 Task: Find a round trip flight from San Francisco to South East Asia for November 1 to November 30, with a budget of up to $1,500 and carry-on bags only.
Action: Mouse pressed left at (303, 227)
Screenshot: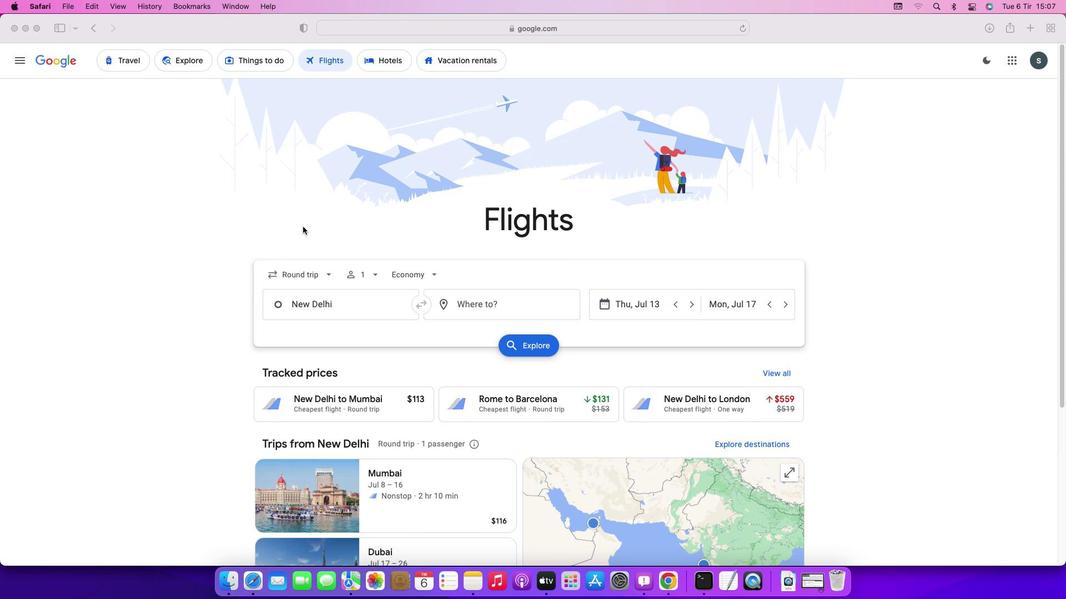 
Action: Mouse moved to (317, 272)
Screenshot: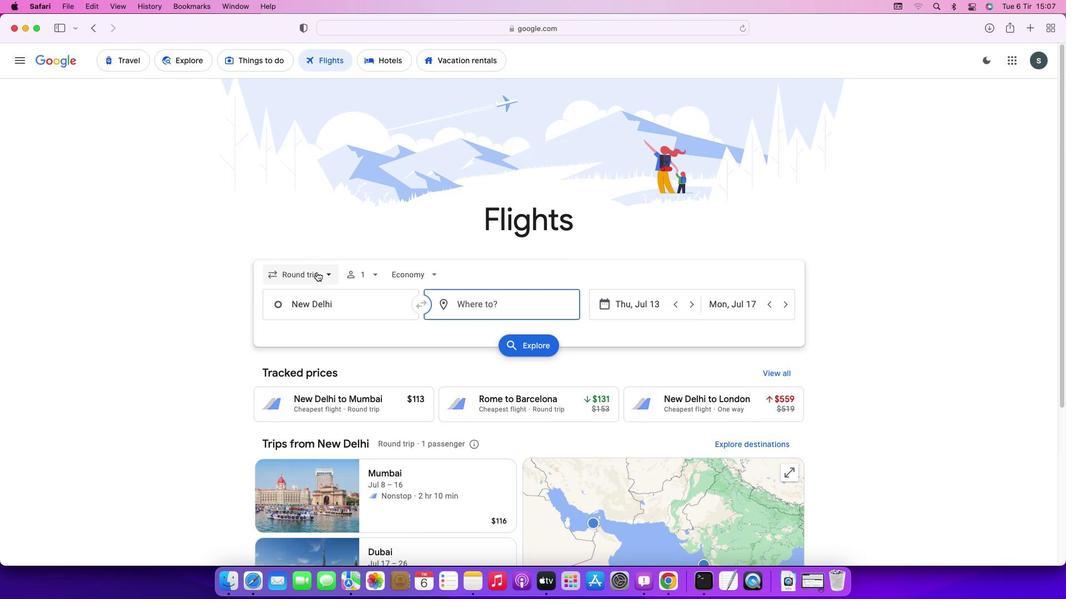 
Action: Mouse pressed left at (317, 272)
Screenshot: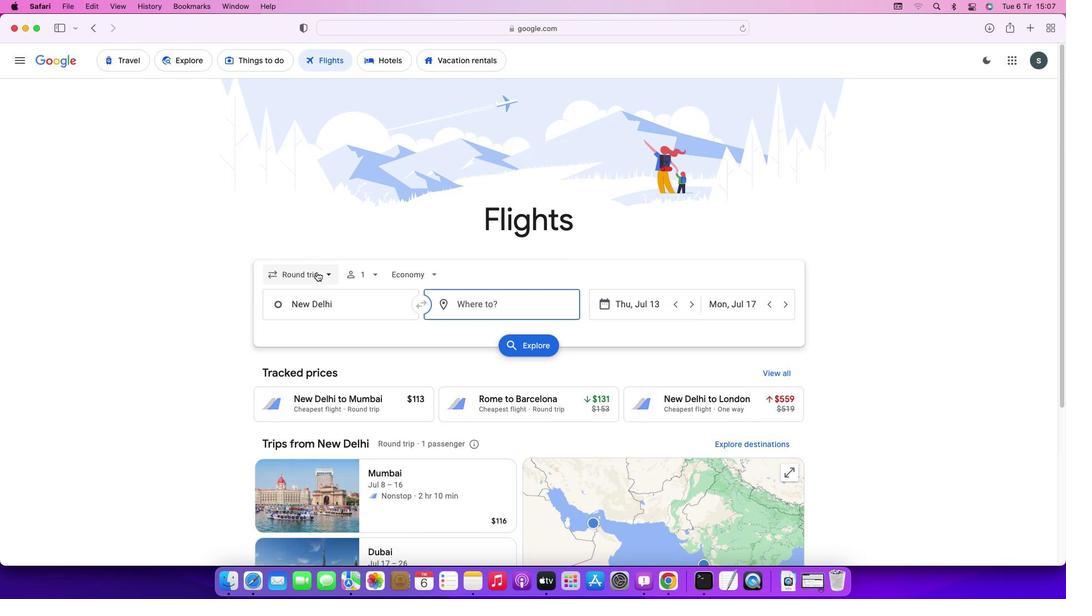 
Action: Mouse moved to (316, 300)
Screenshot: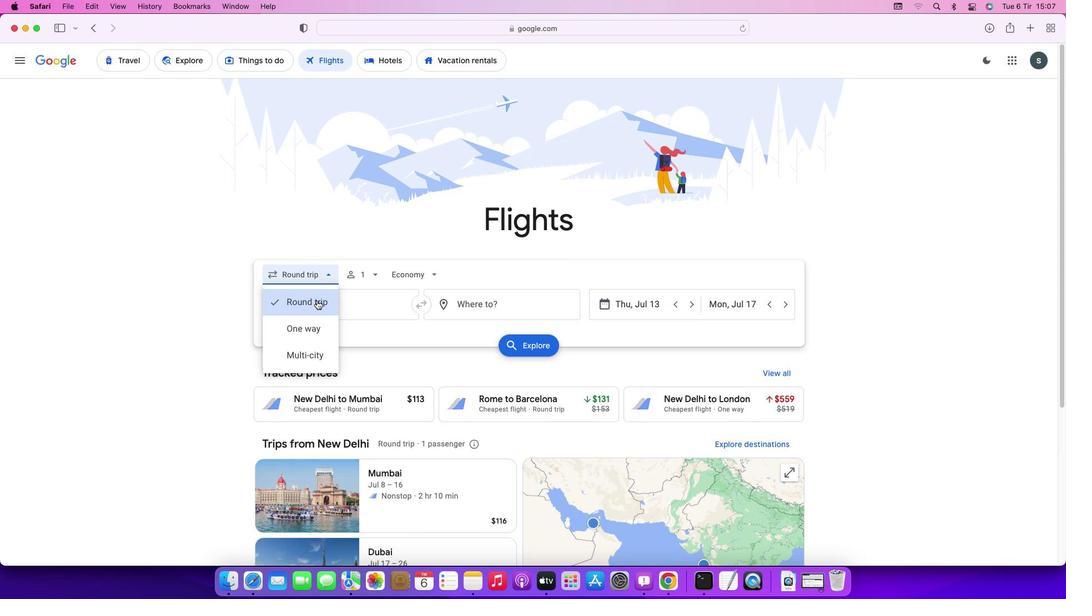 
Action: Mouse pressed left at (316, 300)
Screenshot: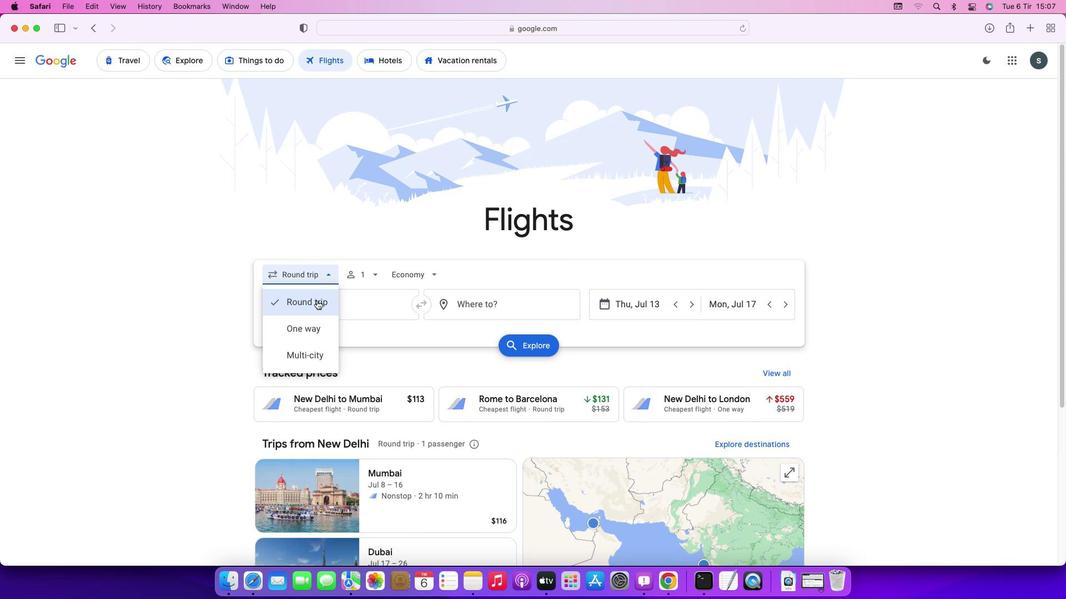
Action: Mouse moved to (375, 280)
Screenshot: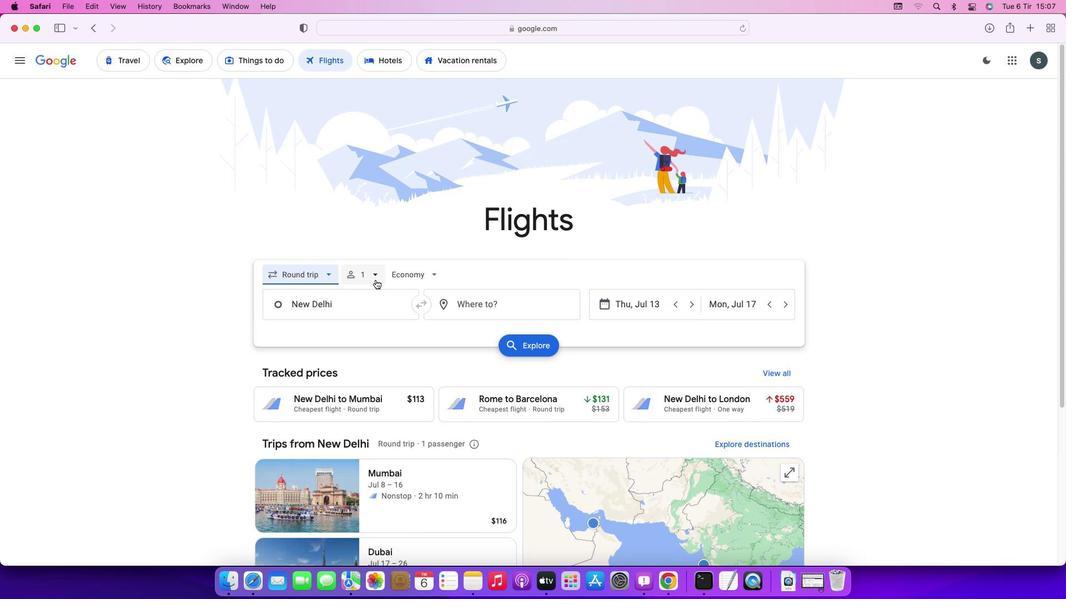 
Action: Mouse pressed left at (375, 280)
Screenshot: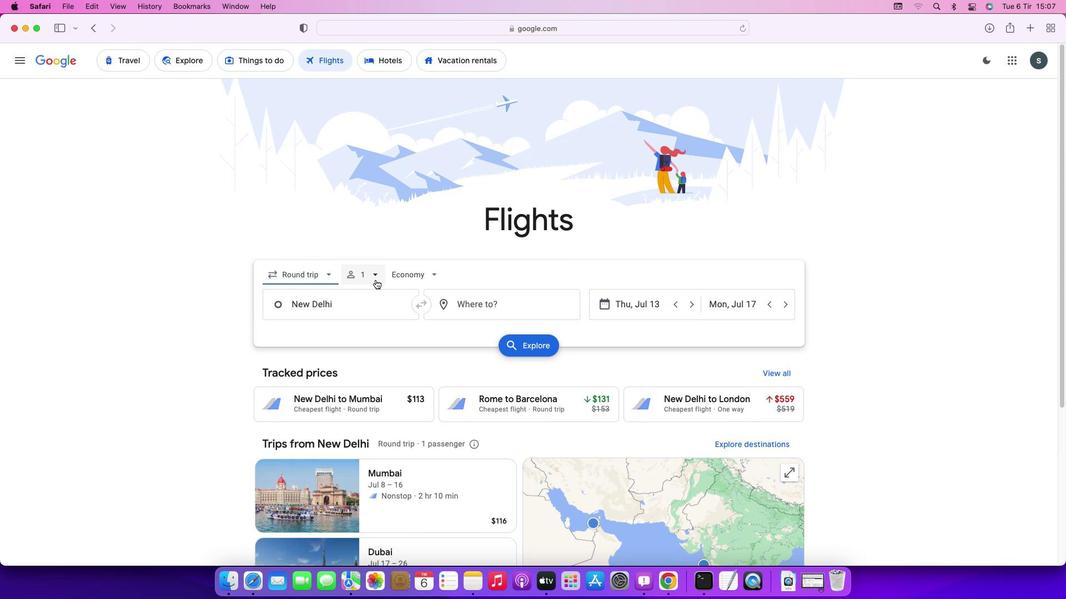 
Action: Mouse moved to (438, 304)
Screenshot: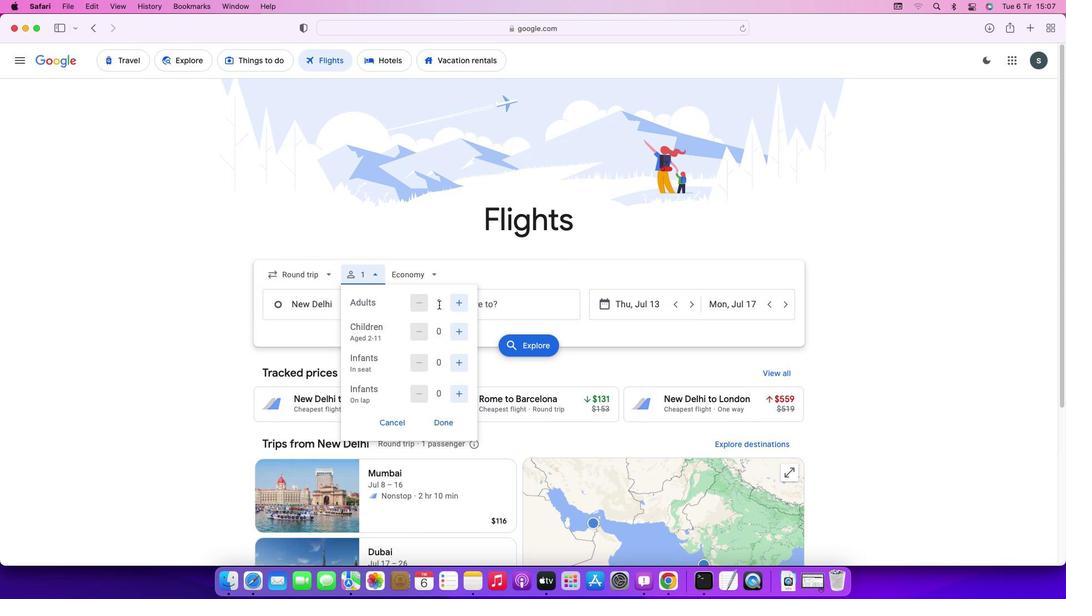 
Action: Mouse pressed left at (438, 304)
Screenshot: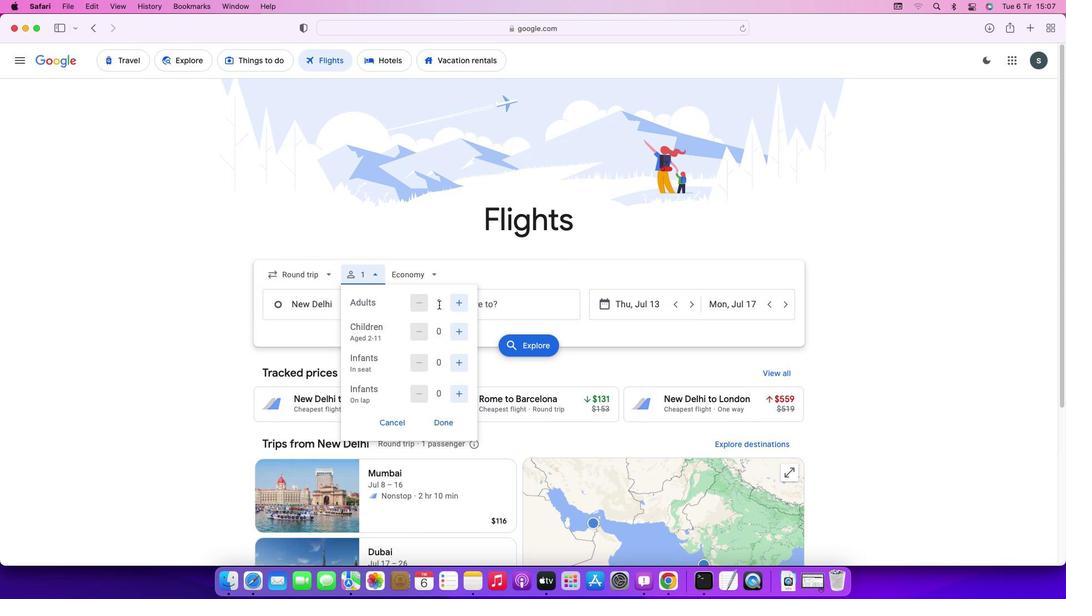
Action: Mouse moved to (443, 422)
Screenshot: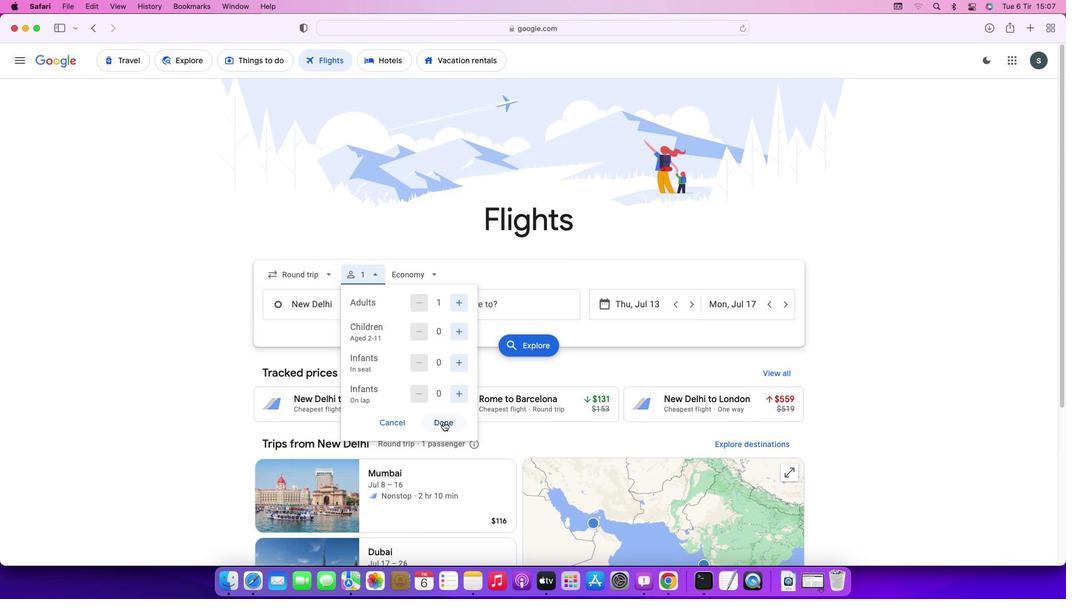 
Action: Mouse pressed left at (443, 422)
Screenshot: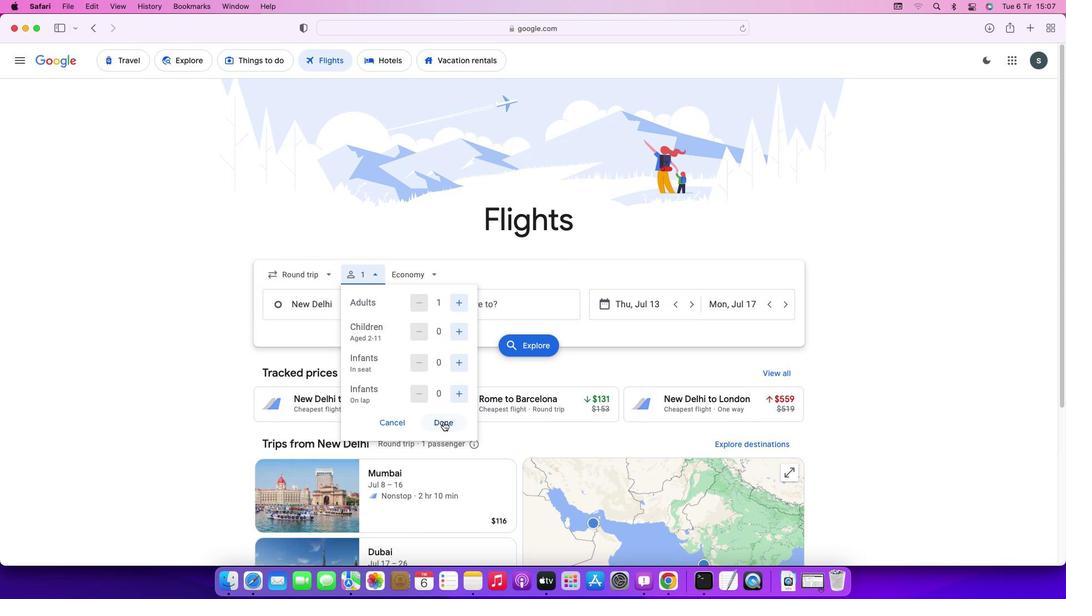 
Action: Mouse moved to (415, 266)
Screenshot: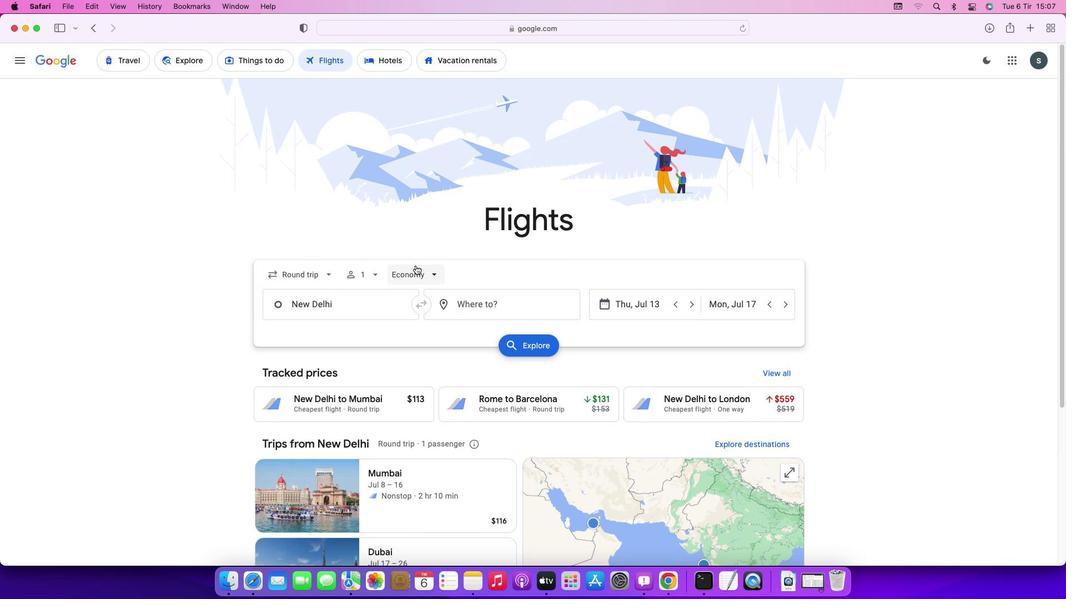 
Action: Mouse pressed left at (415, 266)
Screenshot: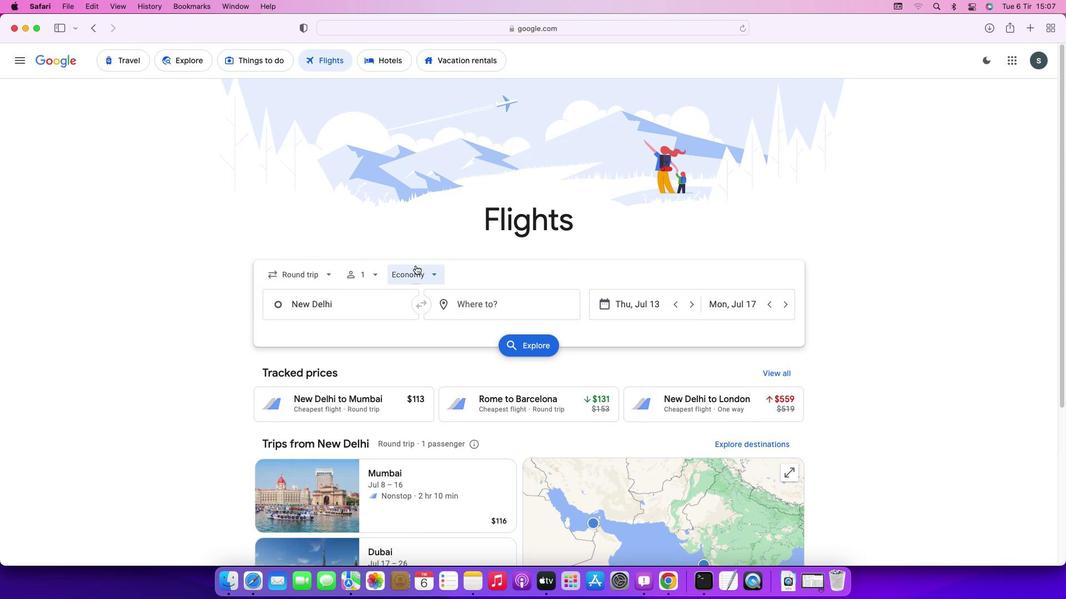
Action: Mouse moved to (420, 305)
Screenshot: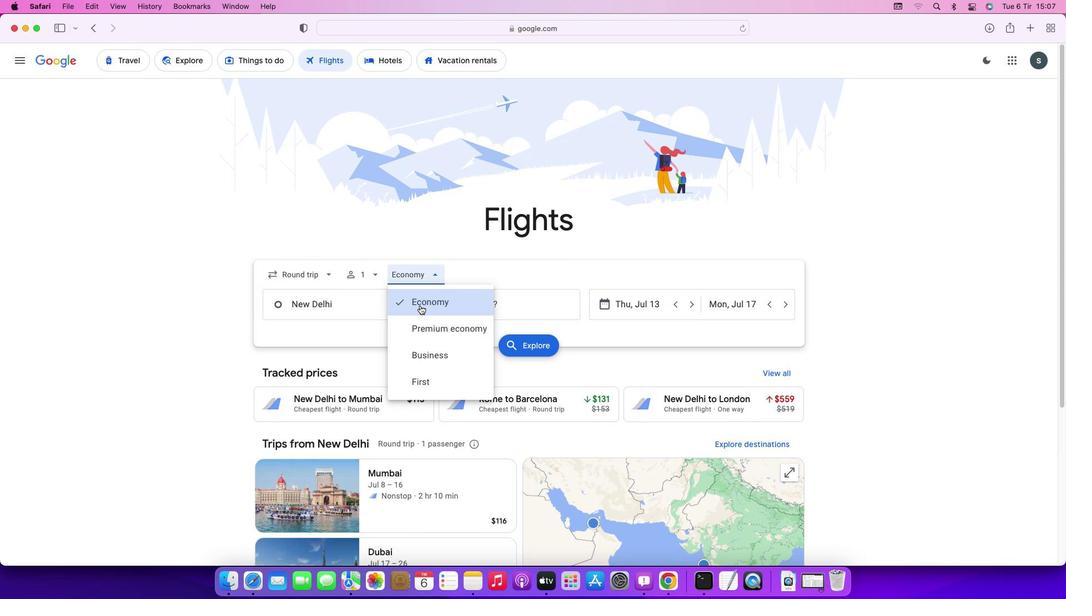 
Action: Mouse pressed left at (420, 305)
Screenshot: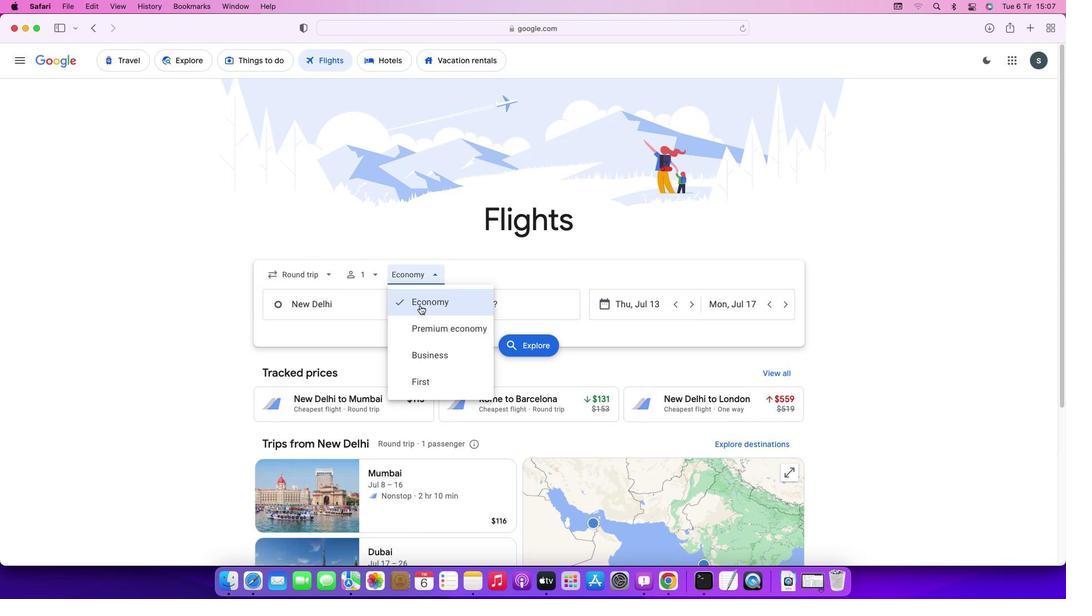 
Action: Mouse moved to (360, 304)
Screenshot: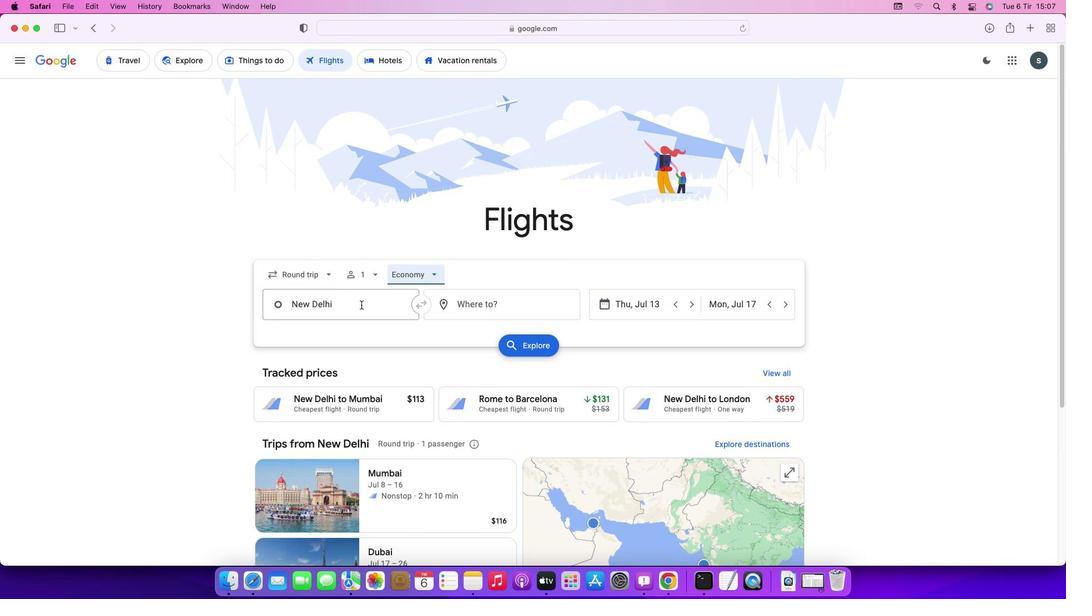 
Action: Mouse pressed left at (360, 304)
Screenshot: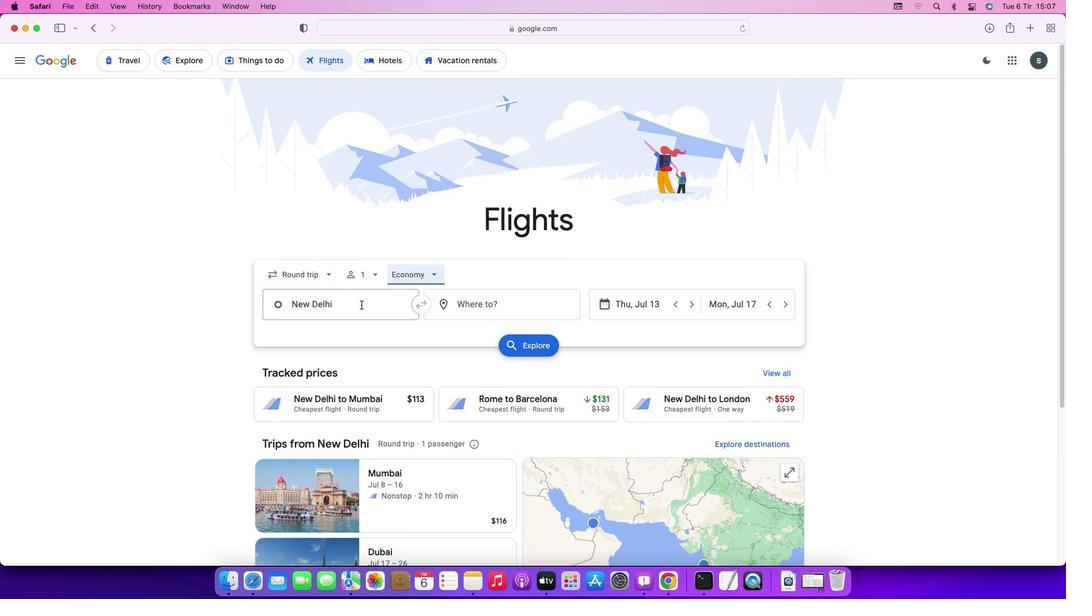 
Action: Key pressed Key.backspaceKey.caps_lock'S'Key.caps_lock'a''n'Key.spaceKey.caps_lock'F'Key.caps_lock'r''a''n''c''i''s''c''o'Key.enter
Screenshot: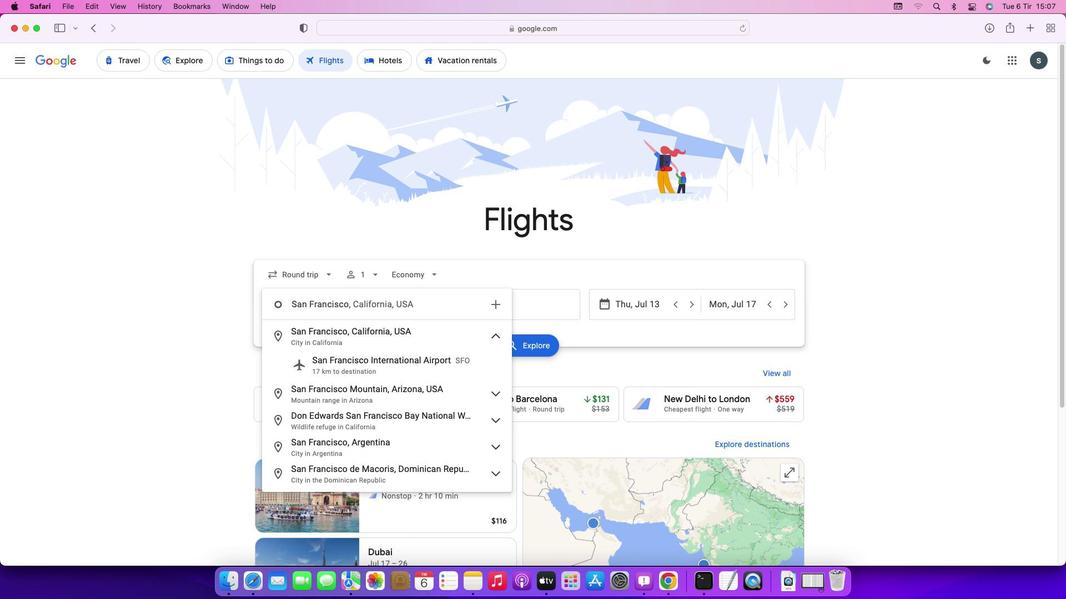 
Action: Mouse moved to (480, 308)
Screenshot: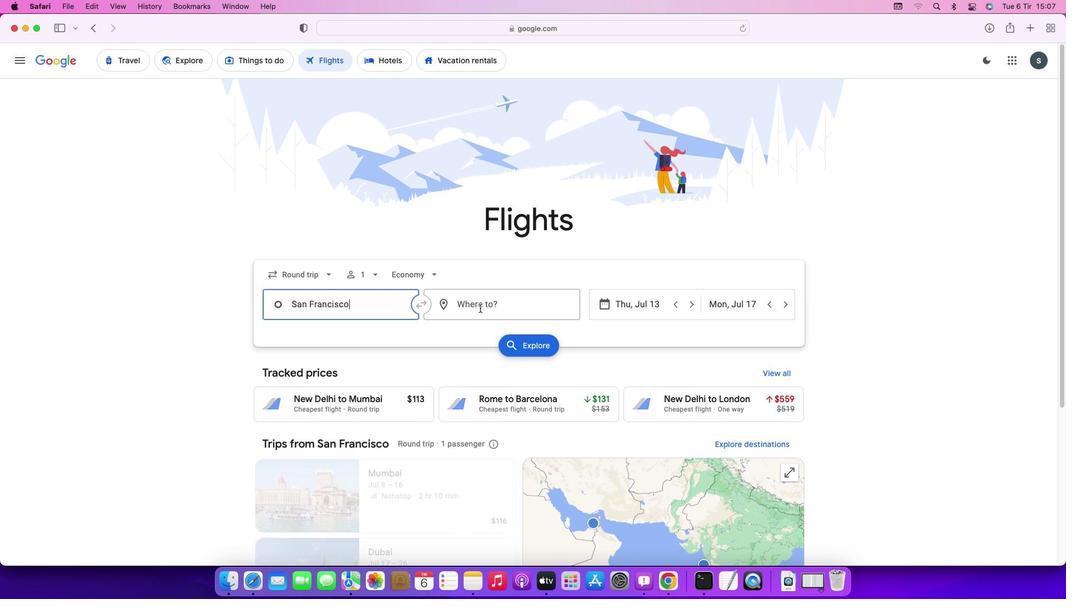 
Action: Mouse pressed left at (480, 308)
Screenshot: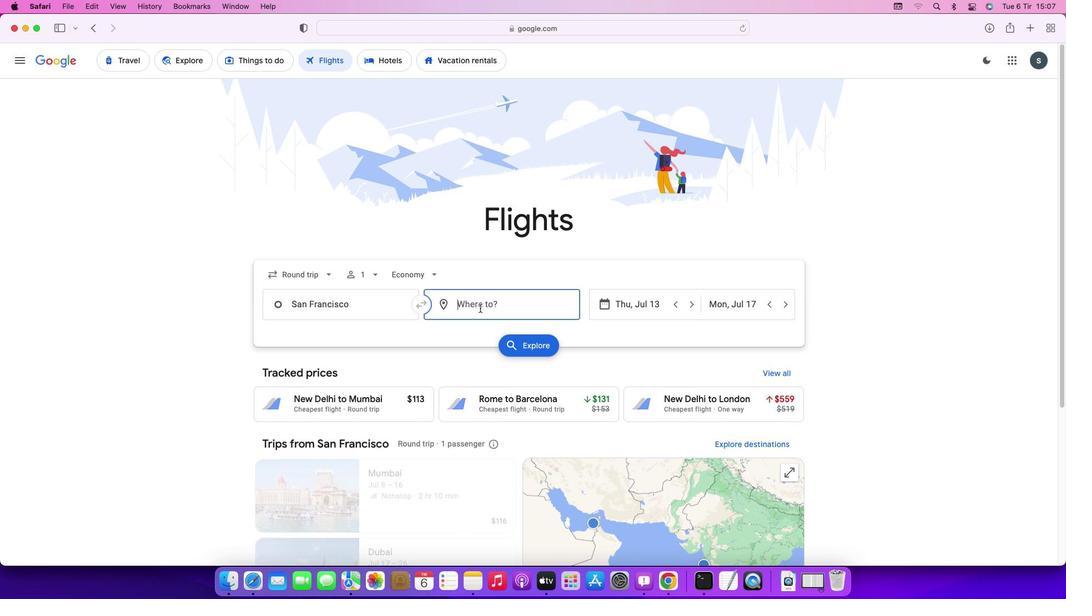 
Action: Key pressed Key.caps_lock'S'Key.caps_lock'o''u''t''h'Key.space'e''a''s''t'Key.spaceKey.caps_lock'A'Key.caps_lock's''i''a'Key.enter
Screenshot: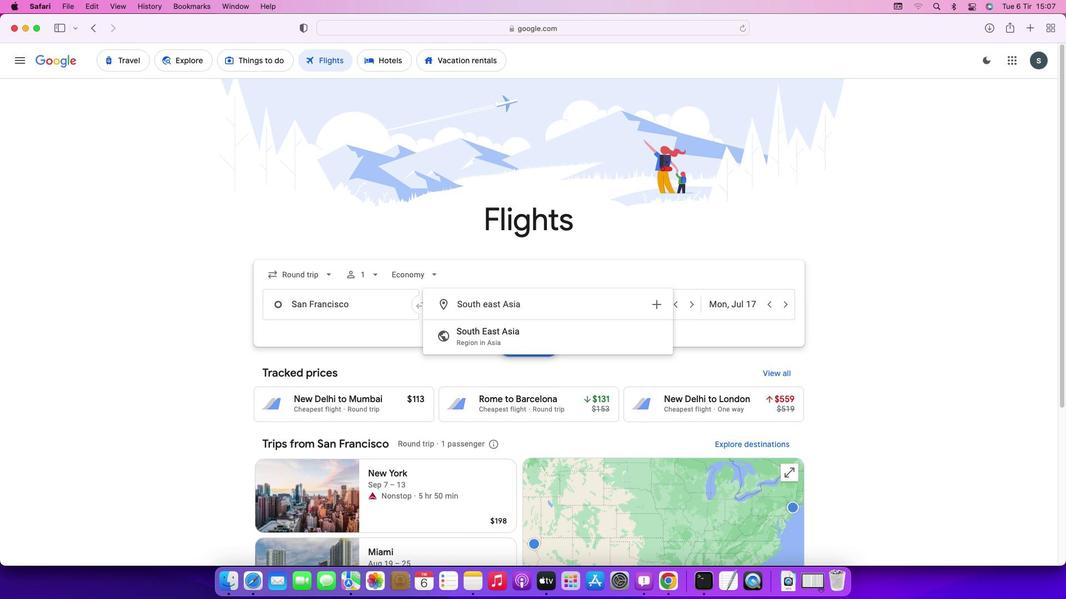 
Action: Mouse moved to (660, 304)
Screenshot: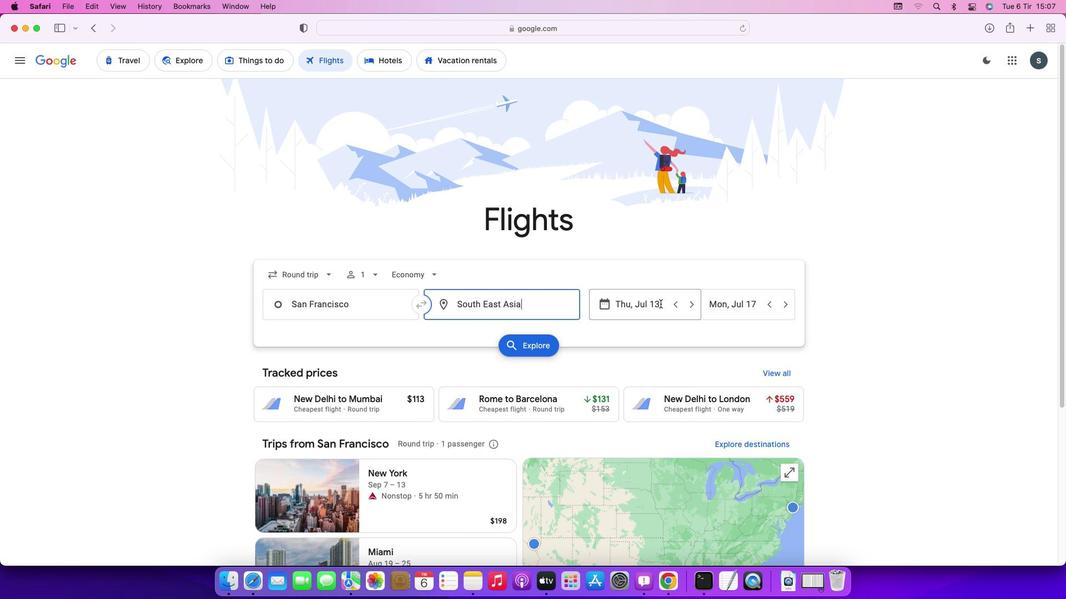 
Action: Mouse pressed left at (660, 304)
Screenshot: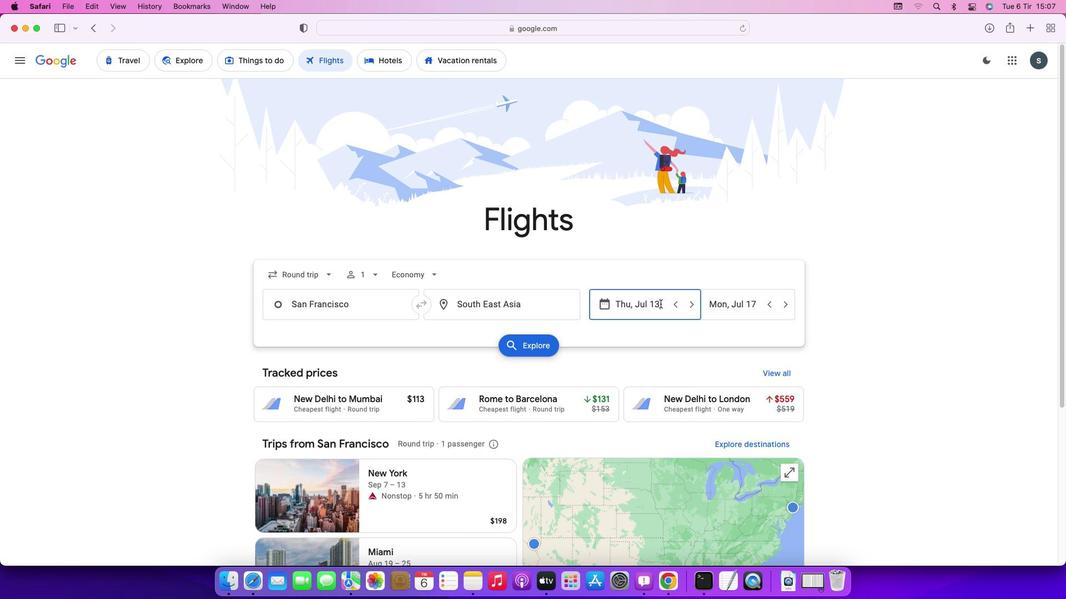 
Action: Mouse moved to (799, 413)
Screenshot: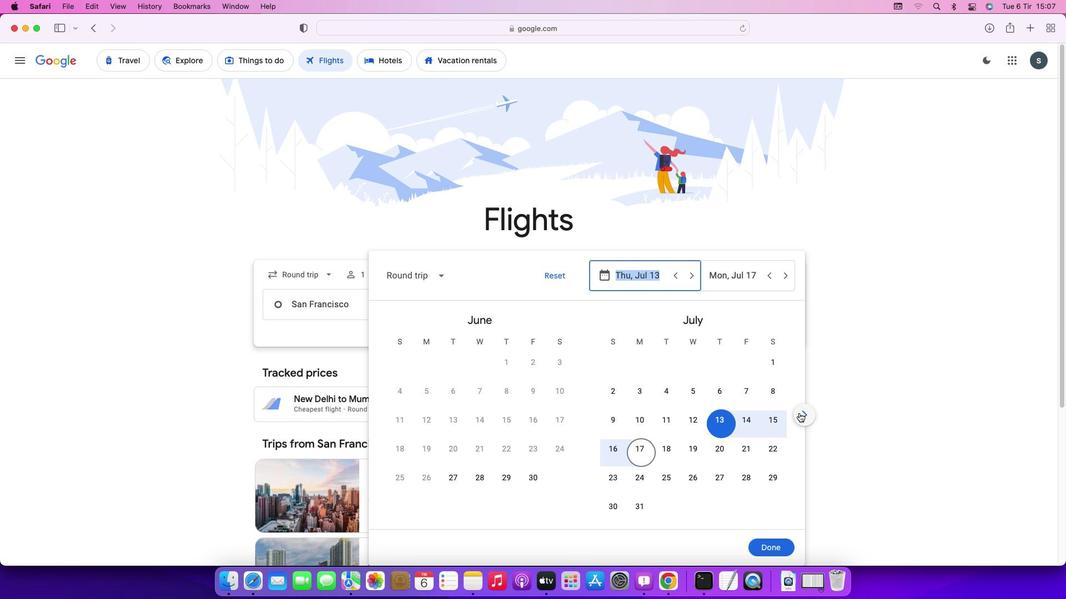 
Action: Mouse pressed left at (799, 413)
Screenshot: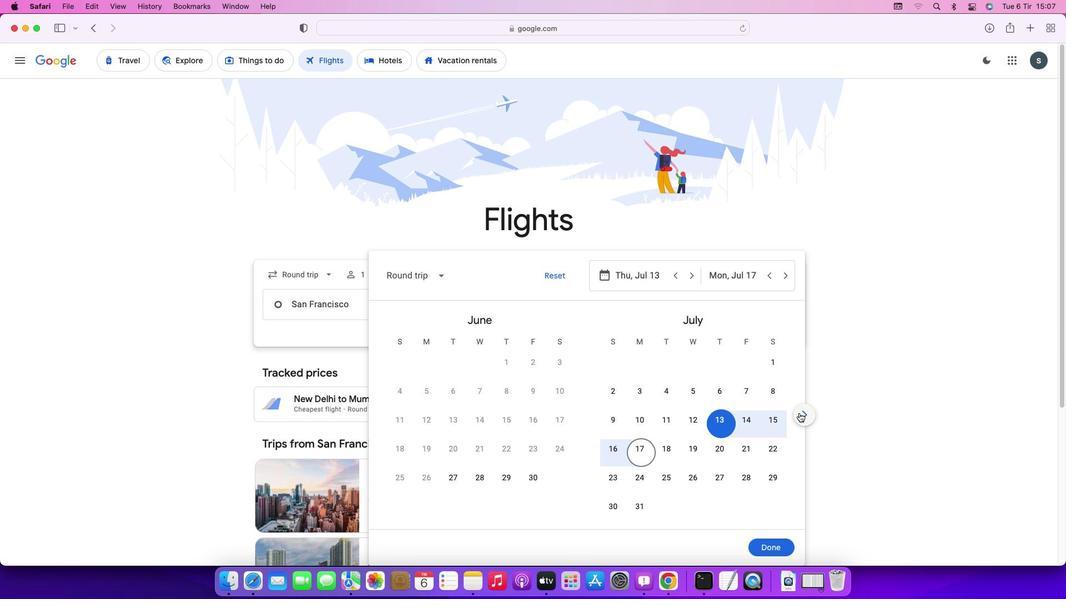 
Action: Mouse pressed left at (799, 413)
Screenshot: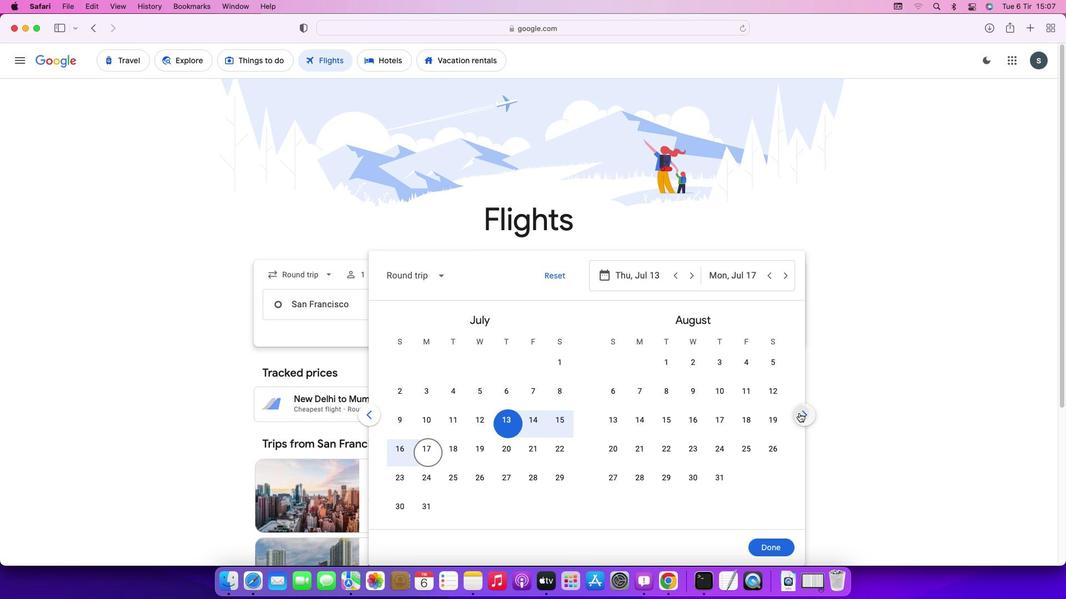 
Action: Mouse pressed left at (799, 413)
Screenshot: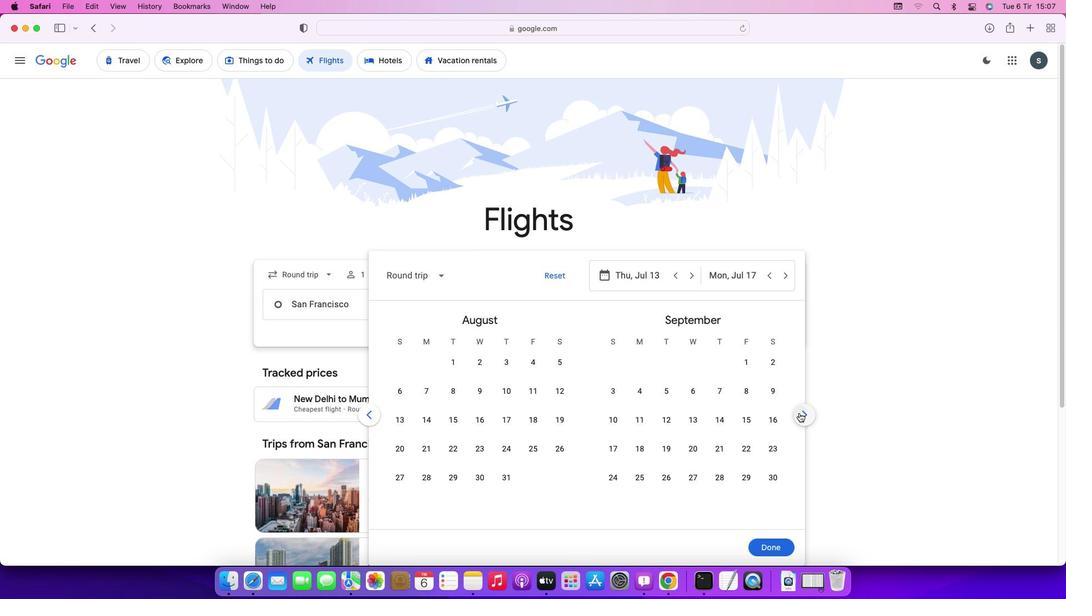 
Action: Mouse pressed left at (799, 413)
Screenshot: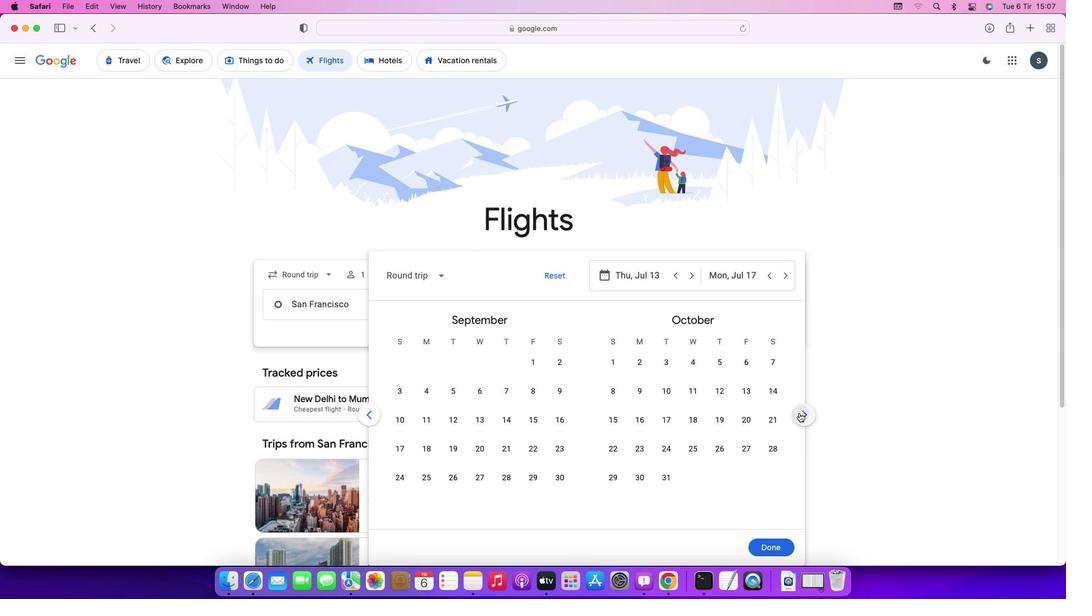 
Action: Mouse moved to (700, 369)
Screenshot: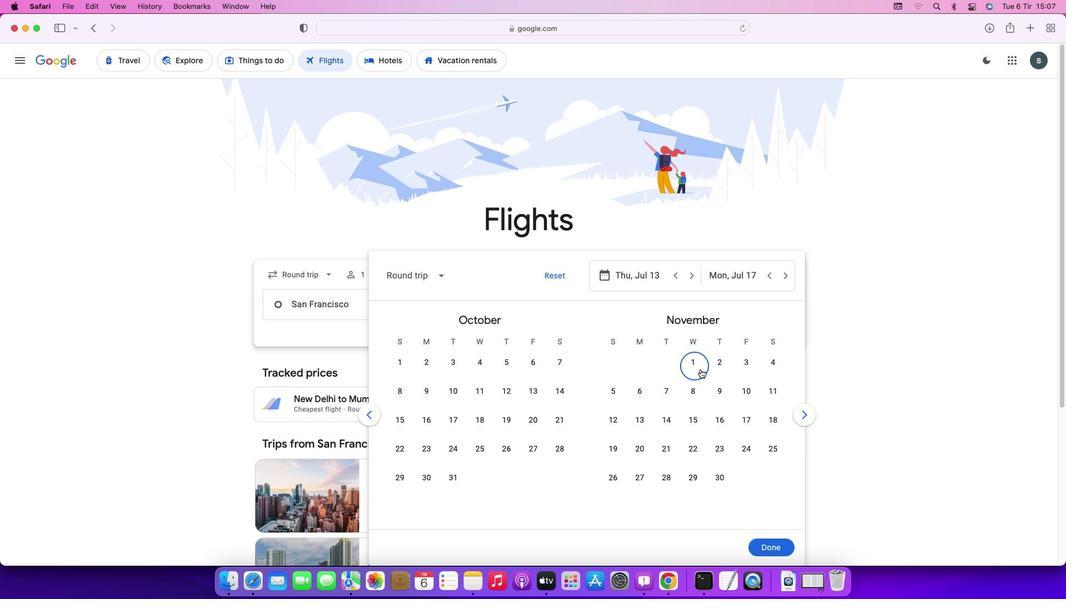 
Action: Mouse pressed left at (700, 369)
Screenshot: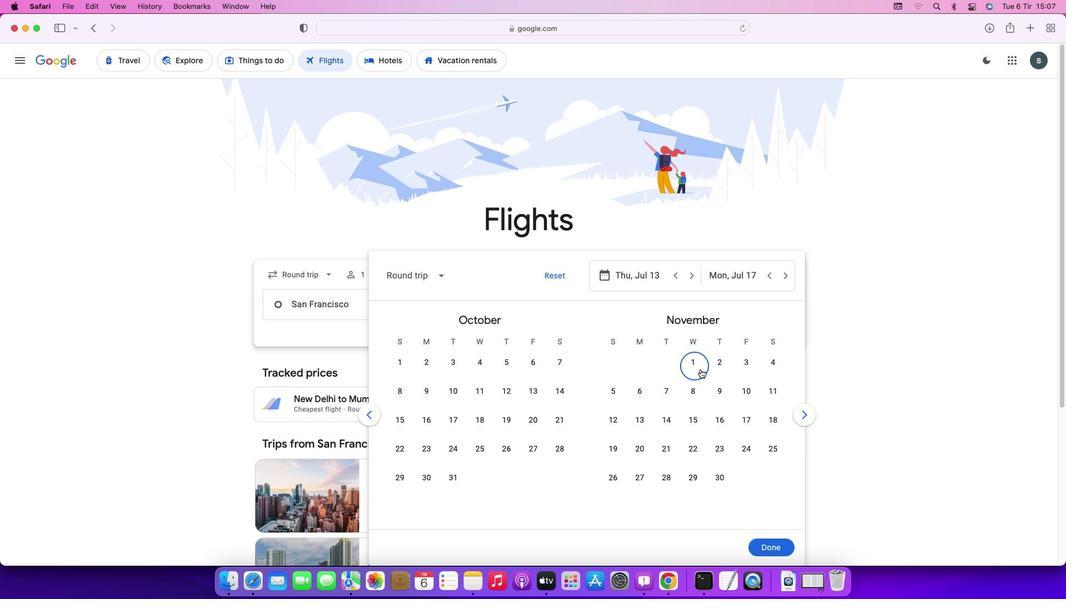 
Action: Mouse moved to (728, 482)
Screenshot: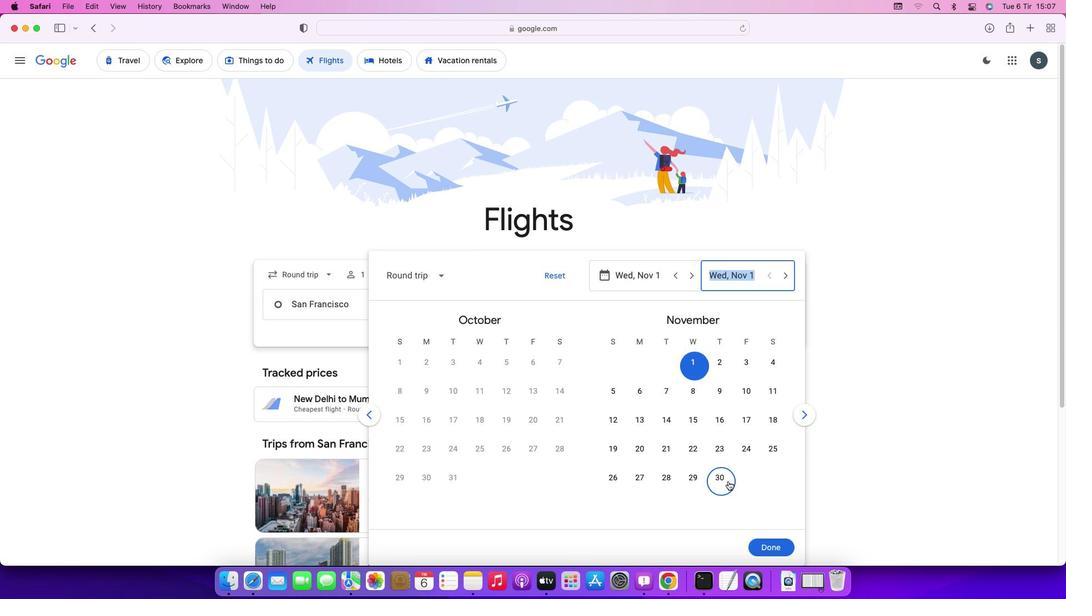 
Action: Mouse pressed left at (728, 482)
Screenshot: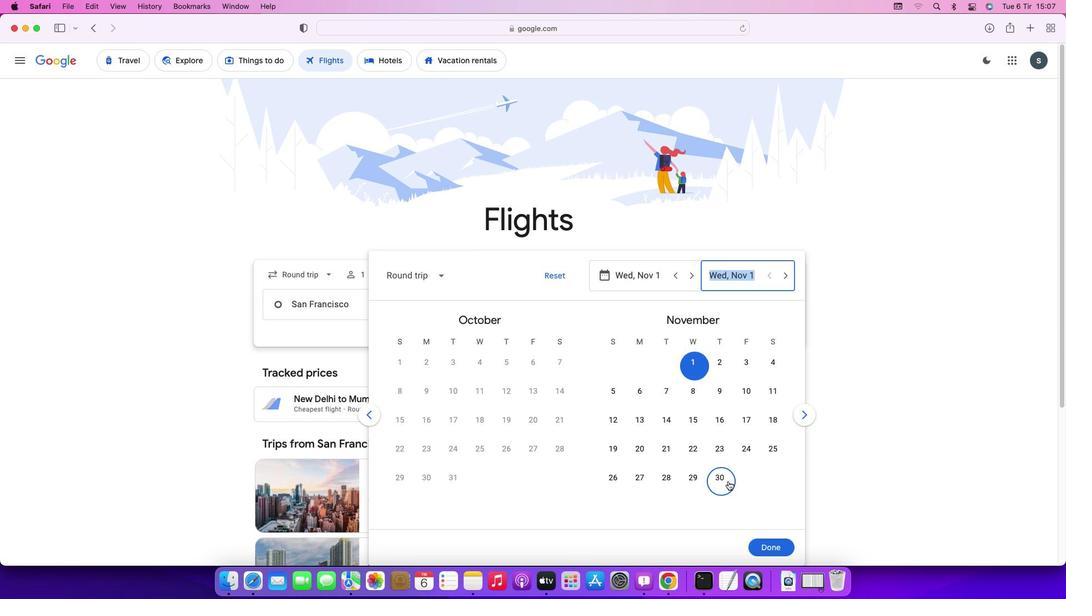 
Action: Mouse moved to (778, 546)
Screenshot: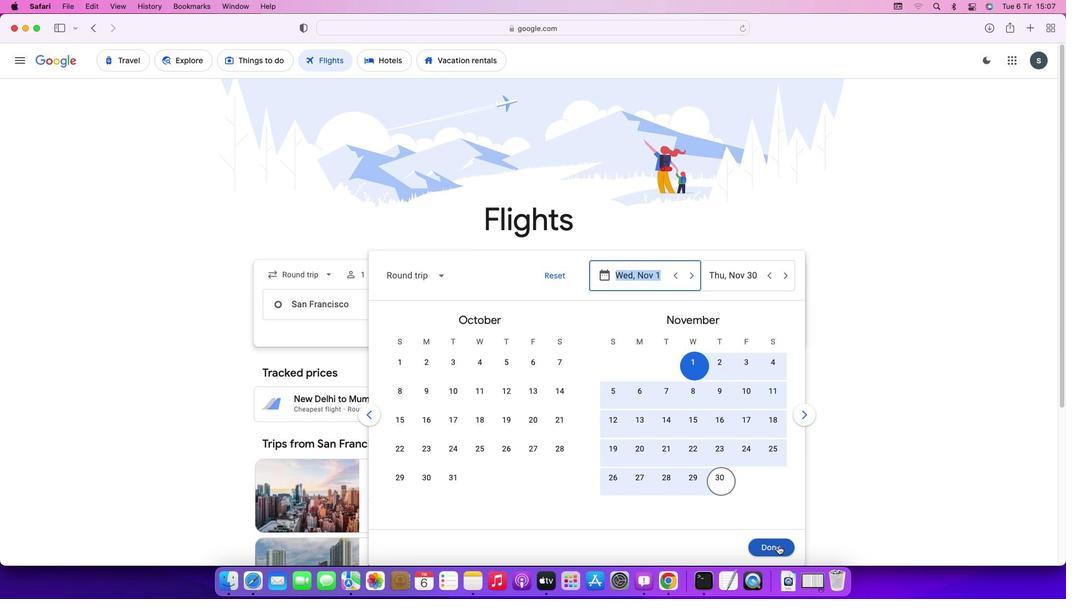 
Action: Mouse pressed left at (778, 546)
Screenshot: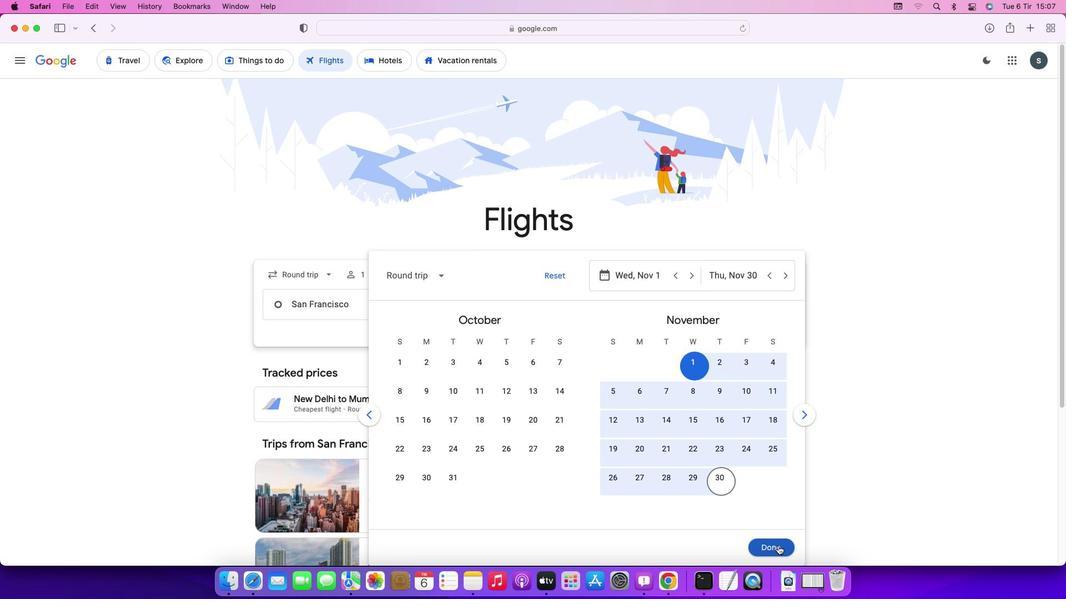
Action: Mouse moved to (524, 345)
Screenshot: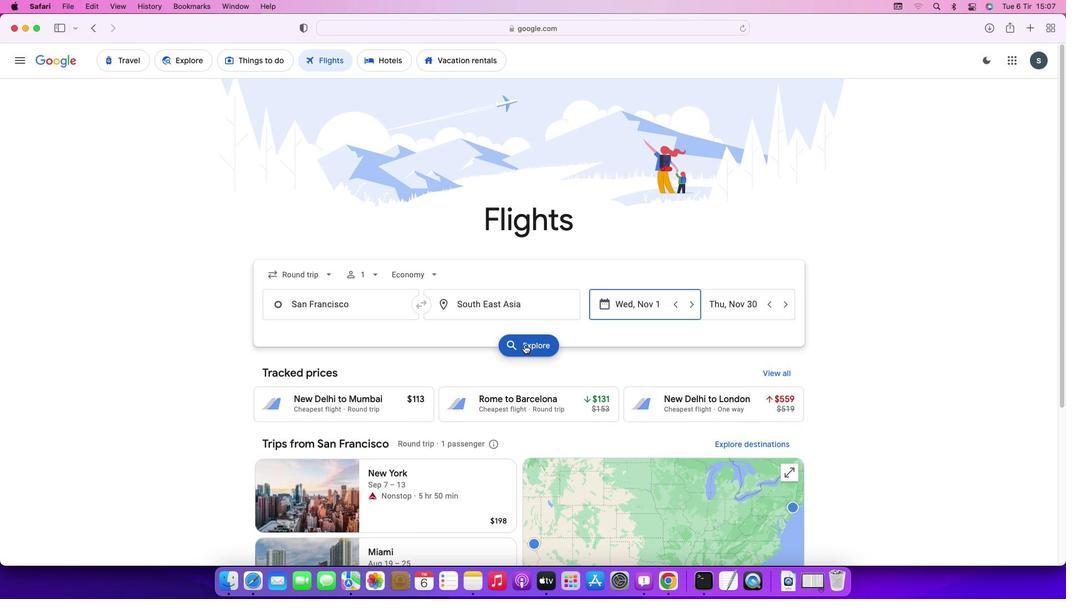 
Action: Mouse pressed left at (524, 345)
Screenshot: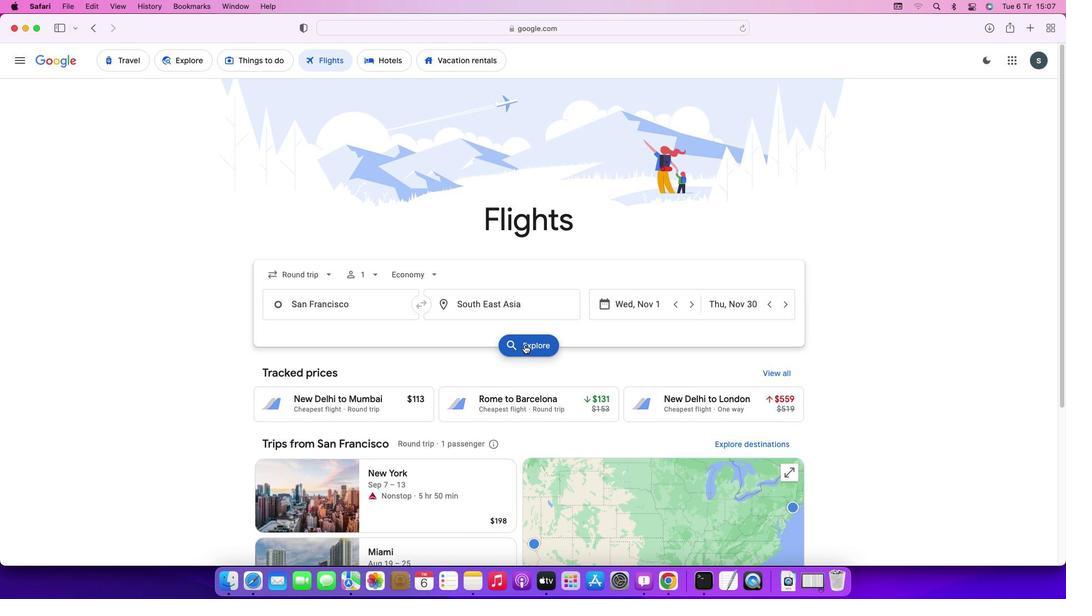 
Action: Mouse moved to (207, 198)
Screenshot: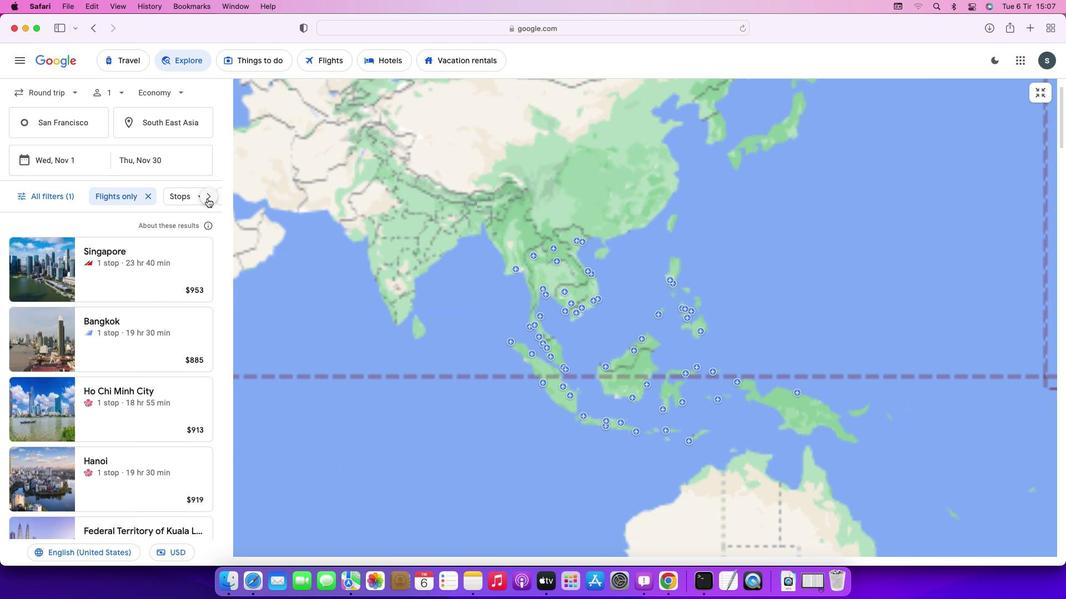 
Action: Mouse pressed left at (207, 198)
Screenshot: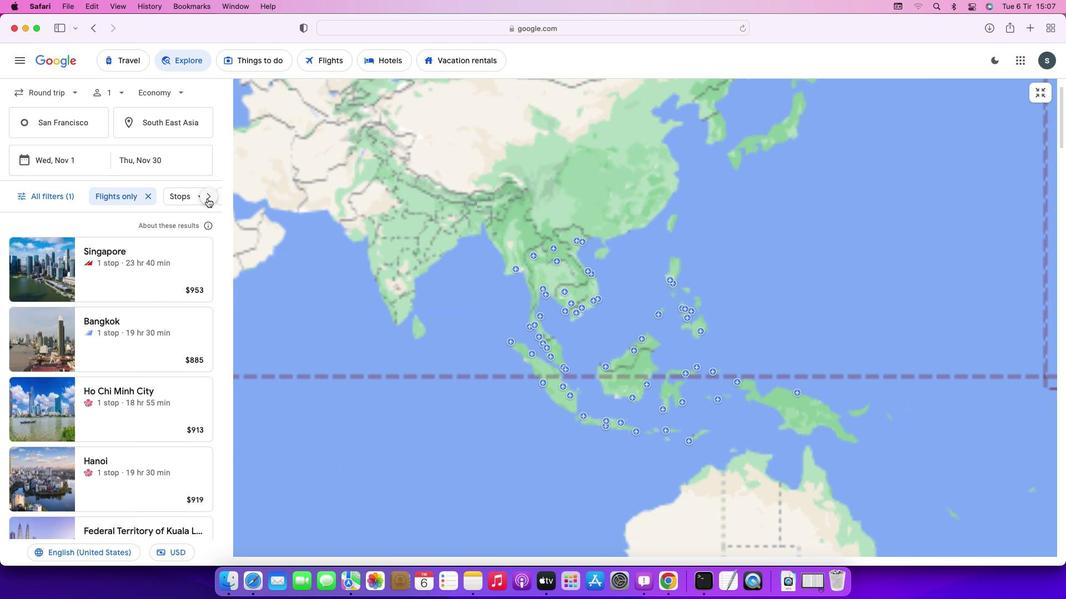 
Action: Mouse pressed left at (207, 198)
Screenshot: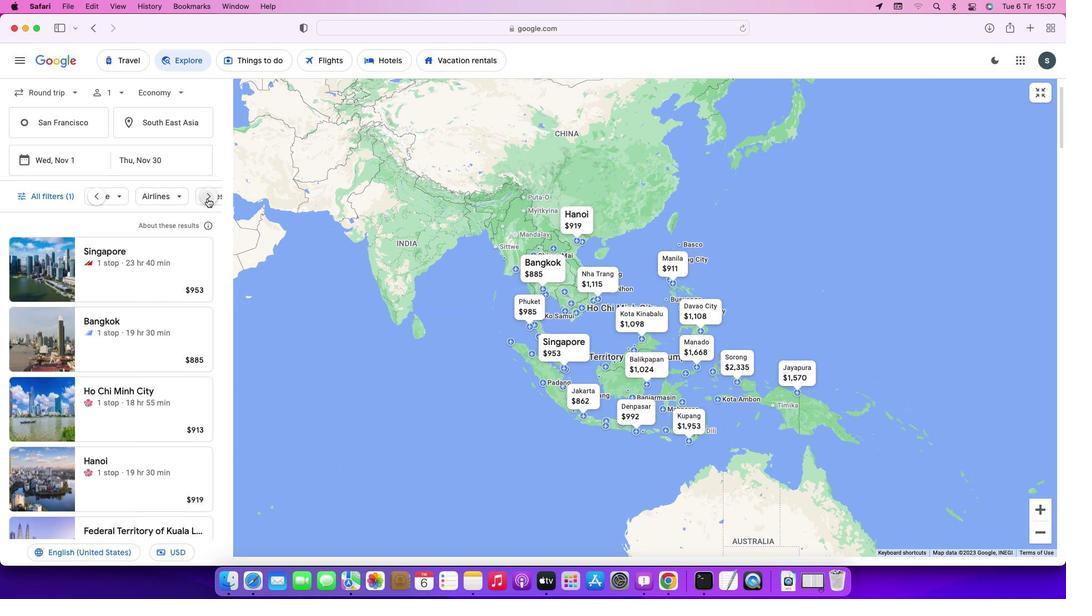 
Action: Mouse pressed left at (207, 198)
Screenshot: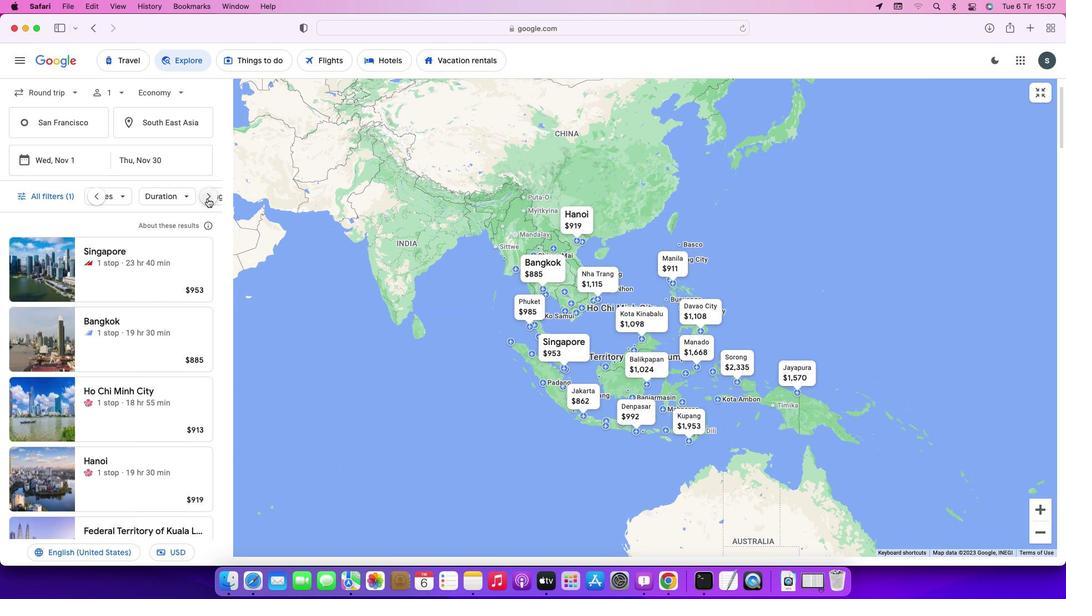 
Action: Mouse moved to (192, 196)
Screenshot: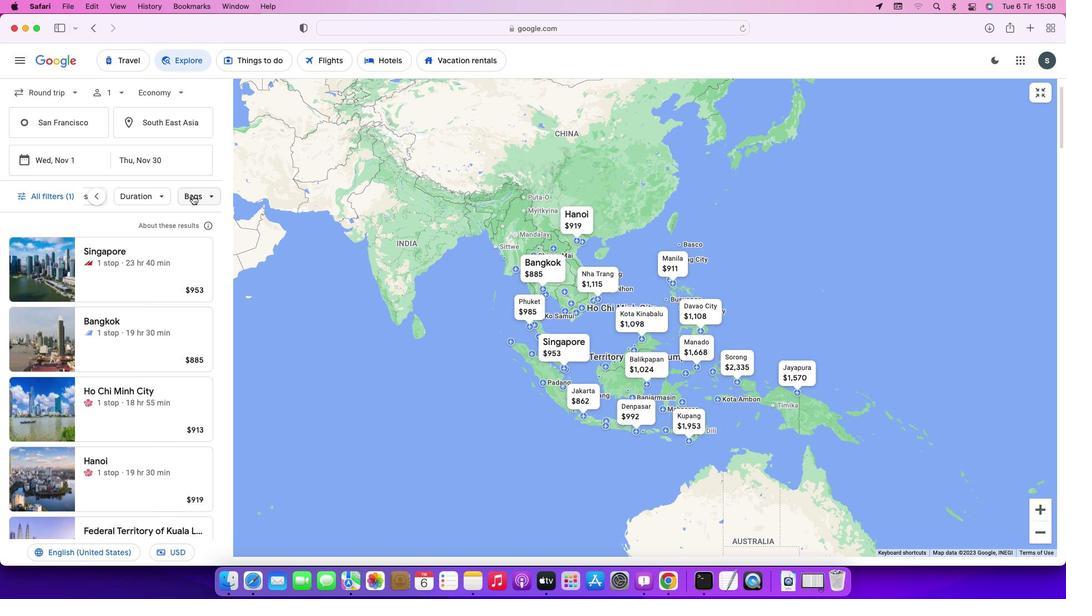 
Action: Mouse pressed left at (192, 196)
Screenshot: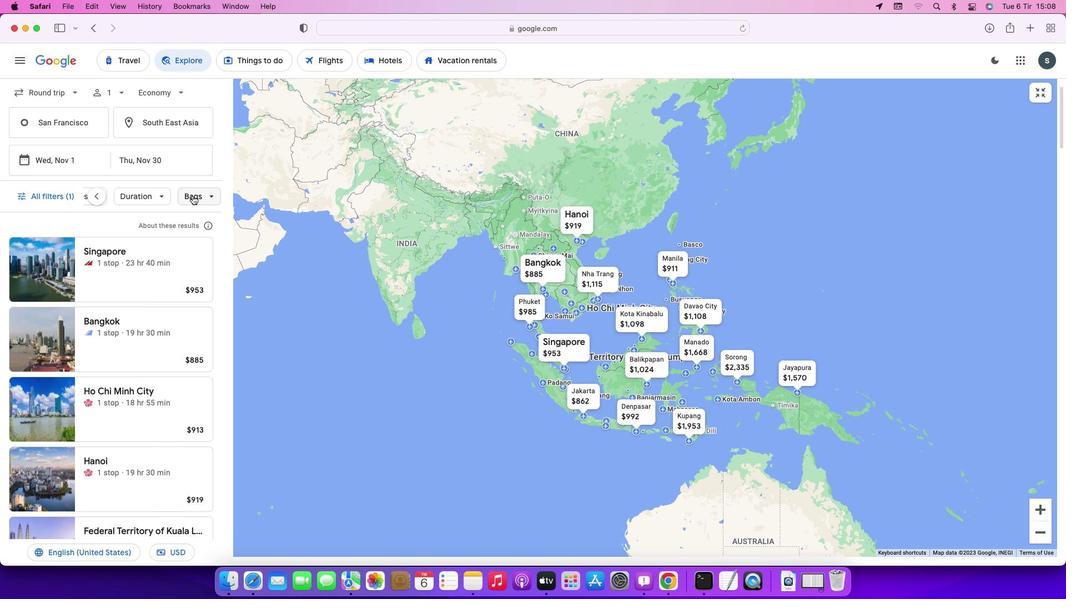 
Action: Mouse moved to (359, 248)
Screenshot: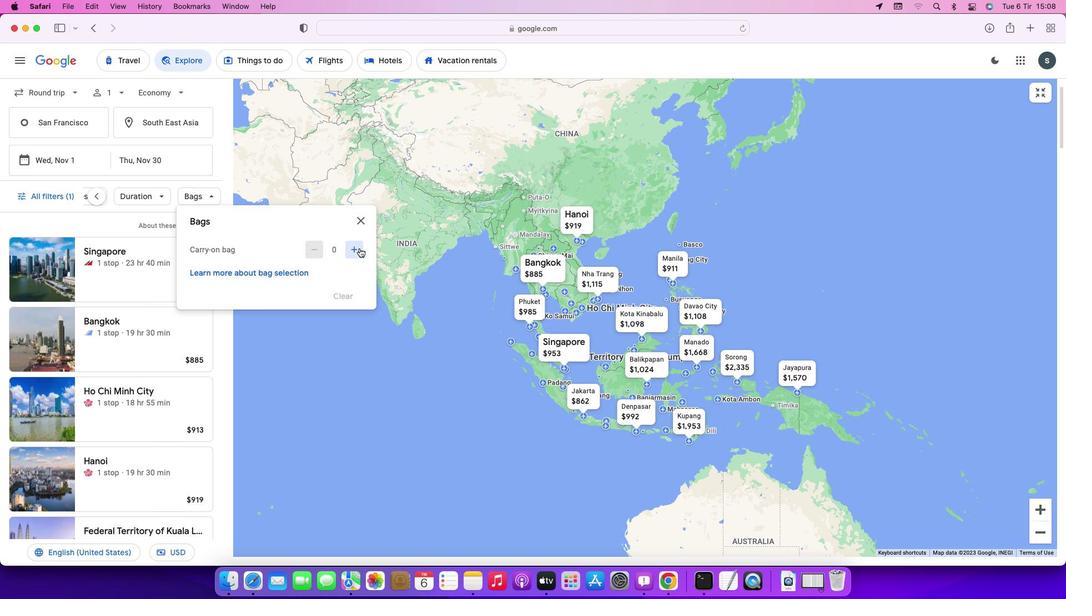 
Action: Mouse pressed left at (359, 248)
Screenshot: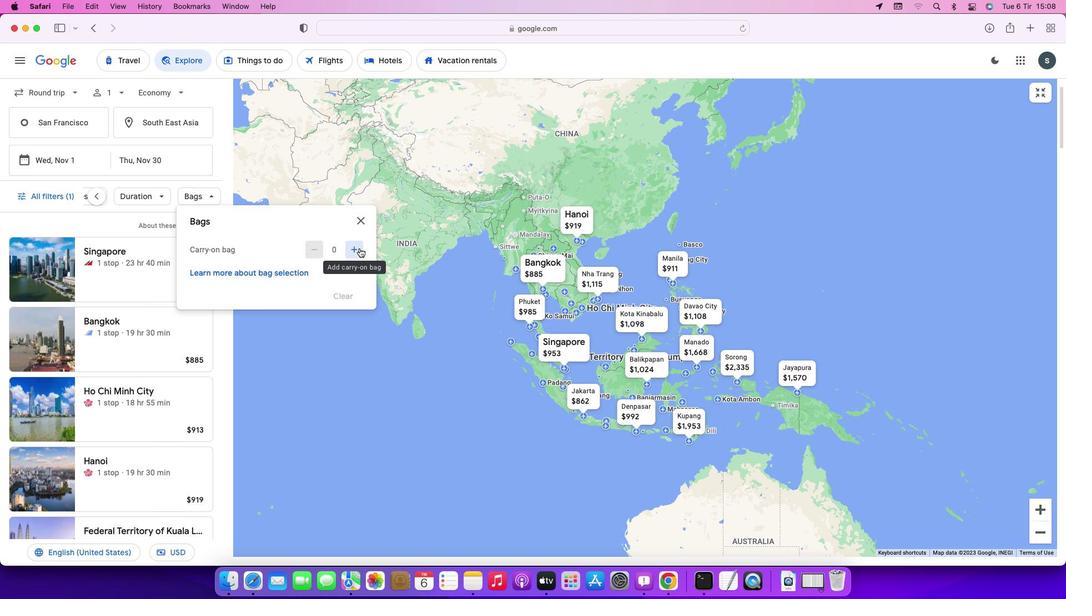 
Action: Mouse moved to (363, 226)
Screenshot: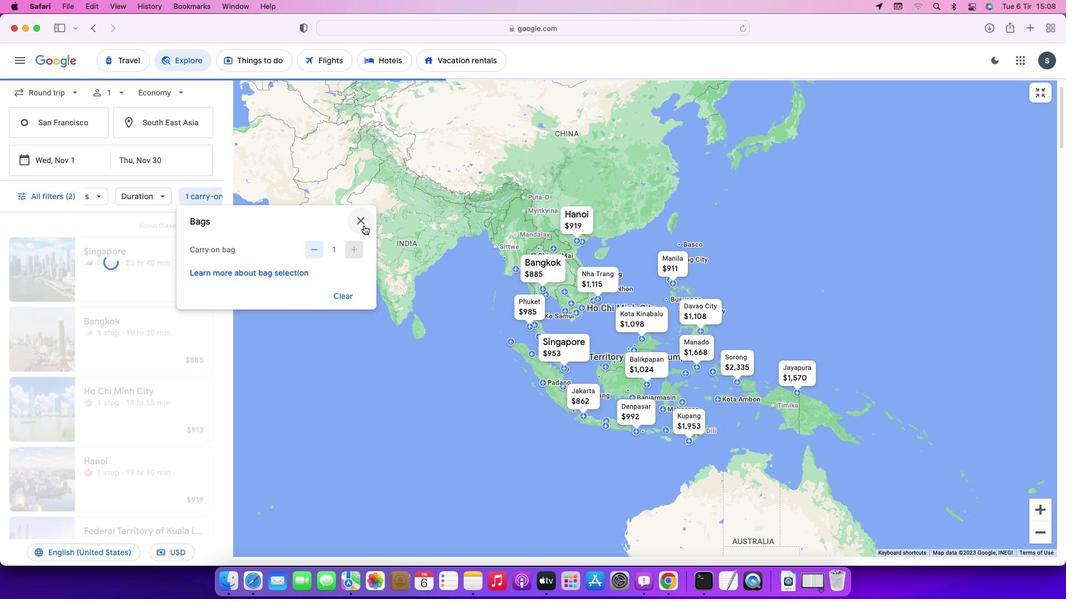 
Action: Mouse pressed left at (363, 226)
Screenshot: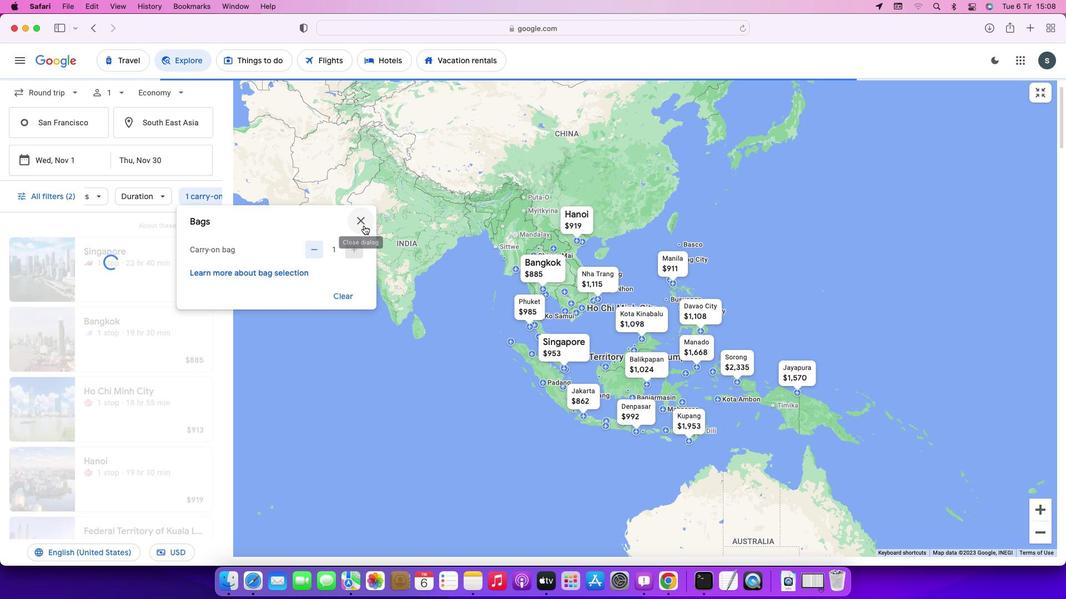 
Action: Mouse moved to (208, 199)
Screenshot: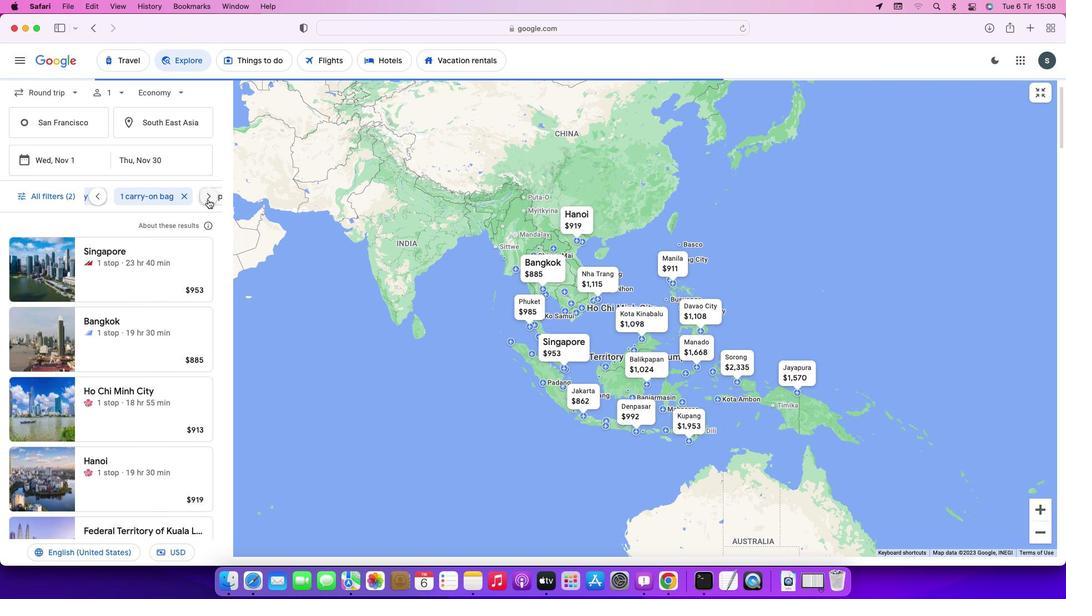 
Action: Mouse pressed left at (208, 199)
Screenshot: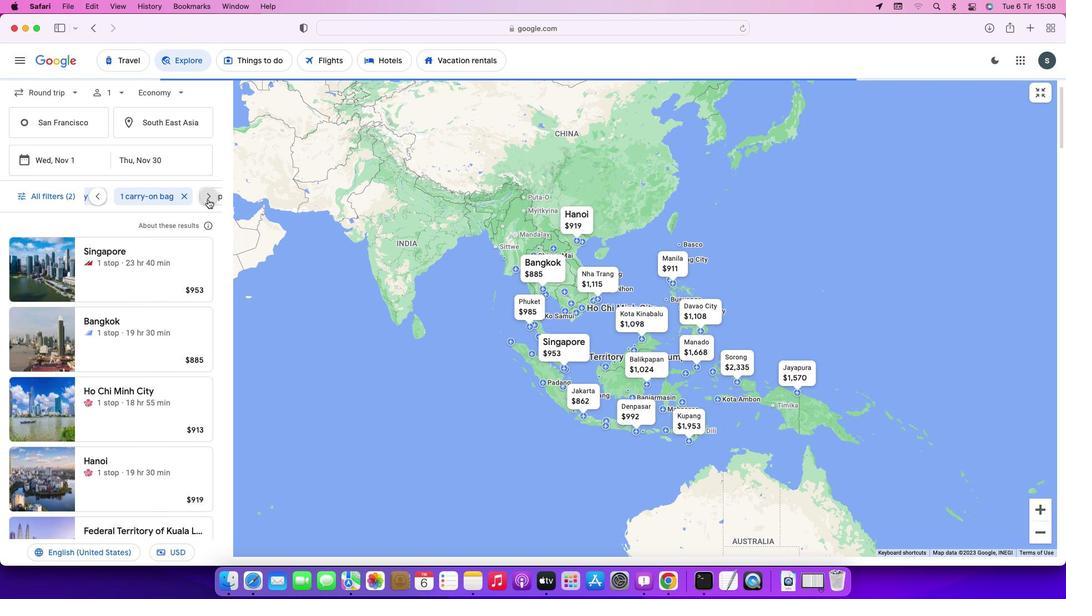 
Action: Mouse moved to (161, 198)
Screenshot: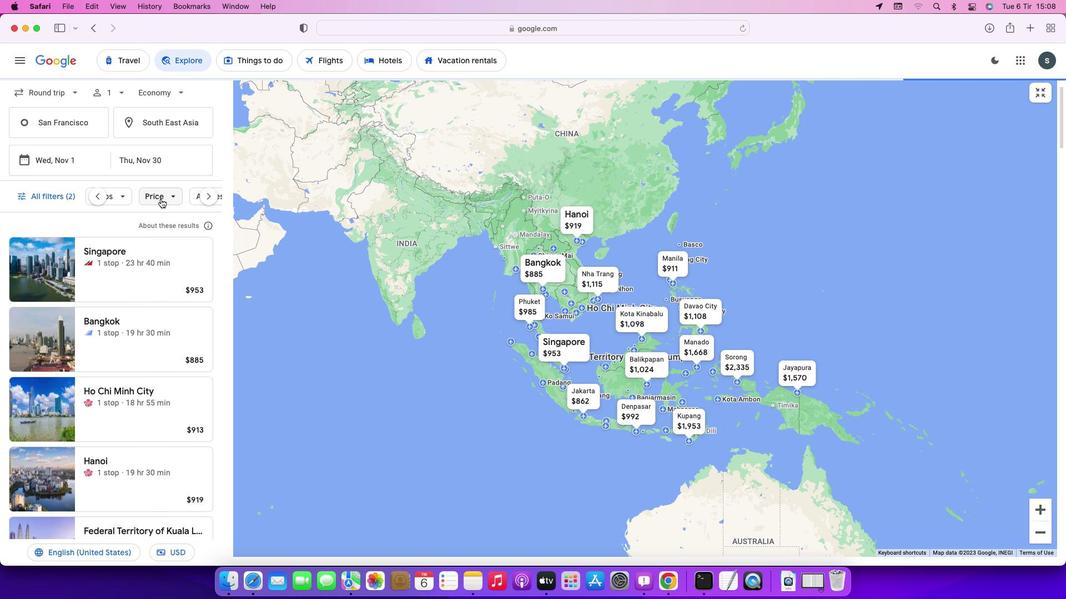 
Action: Mouse pressed left at (161, 198)
Screenshot: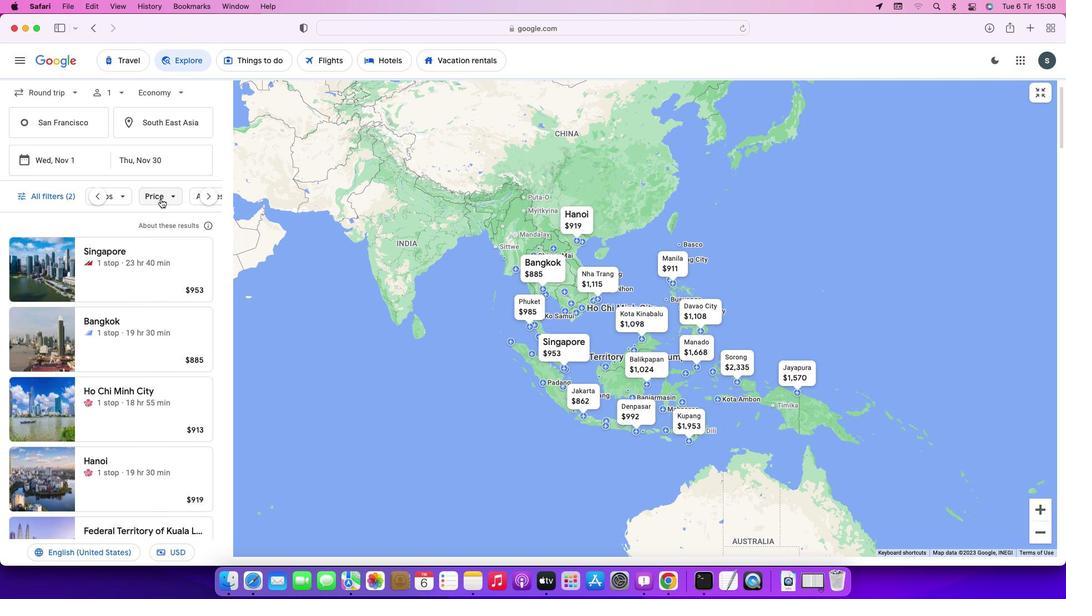 
Action: Mouse moved to (315, 271)
Screenshot: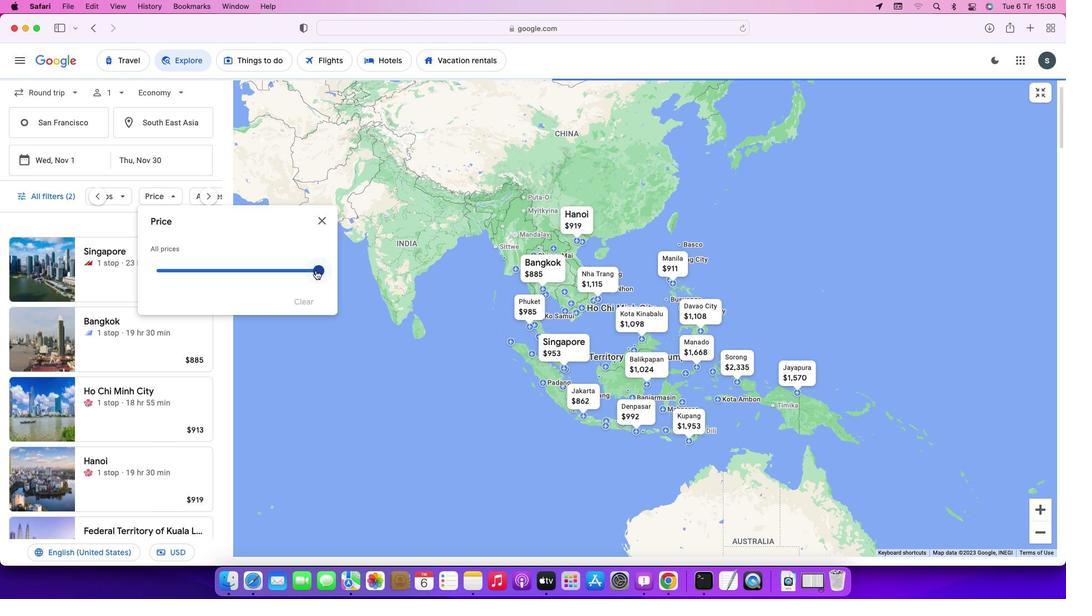 
Action: Mouse pressed left at (315, 271)
Screenshot: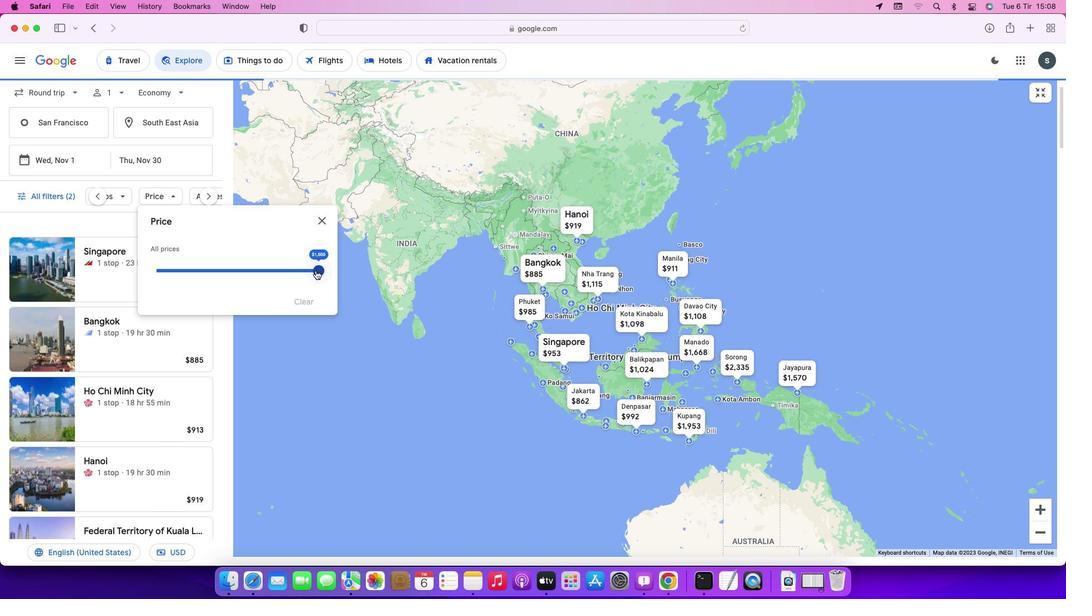
Action: Mouse moved to (326, 223)
Screenshot: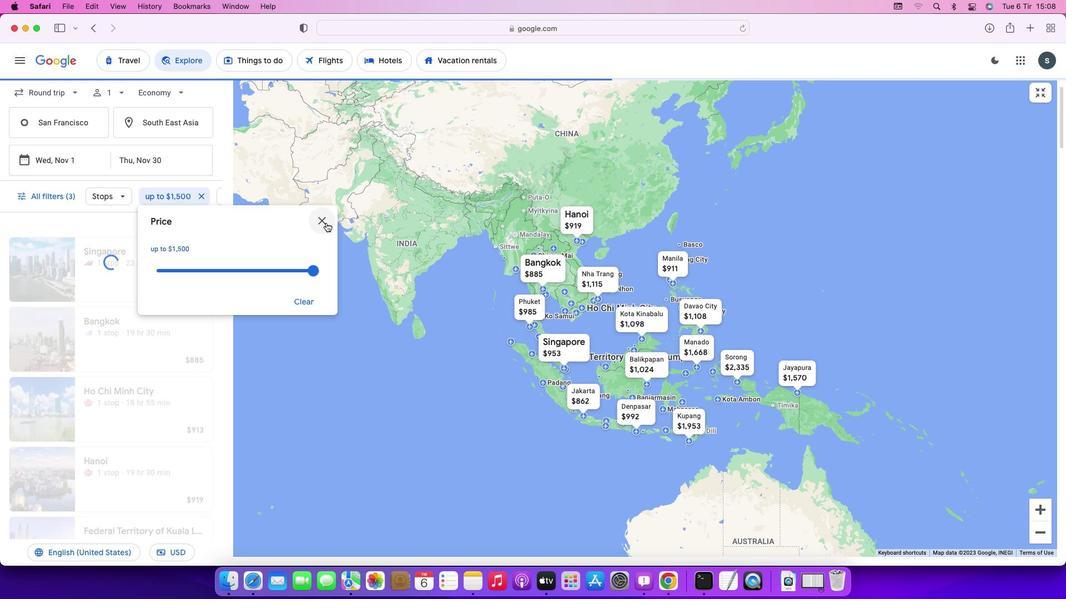 
Action: Mouse pressed left at (326, 223)
Screenshot: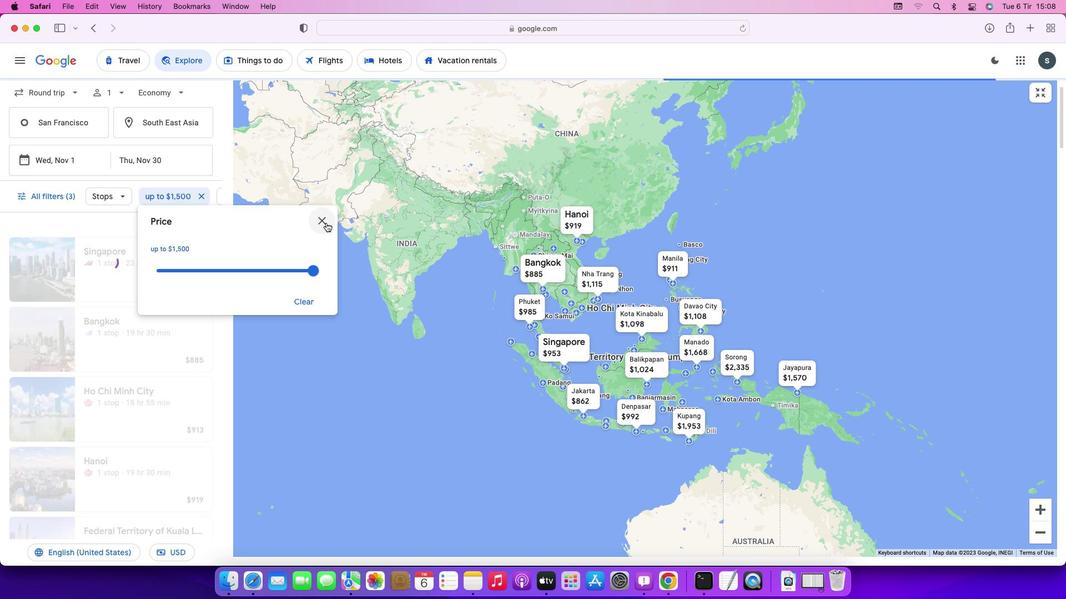 
Action: Mouse moved to (211, 198)
Screenshot: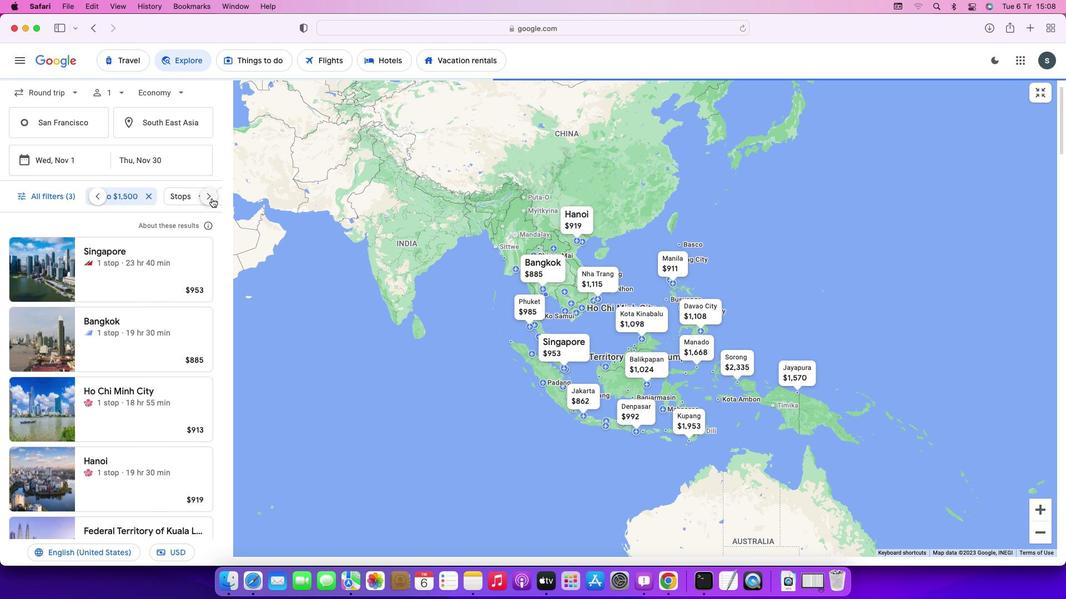
Action: Mouse pressed left at (211, 198)
Screenshot: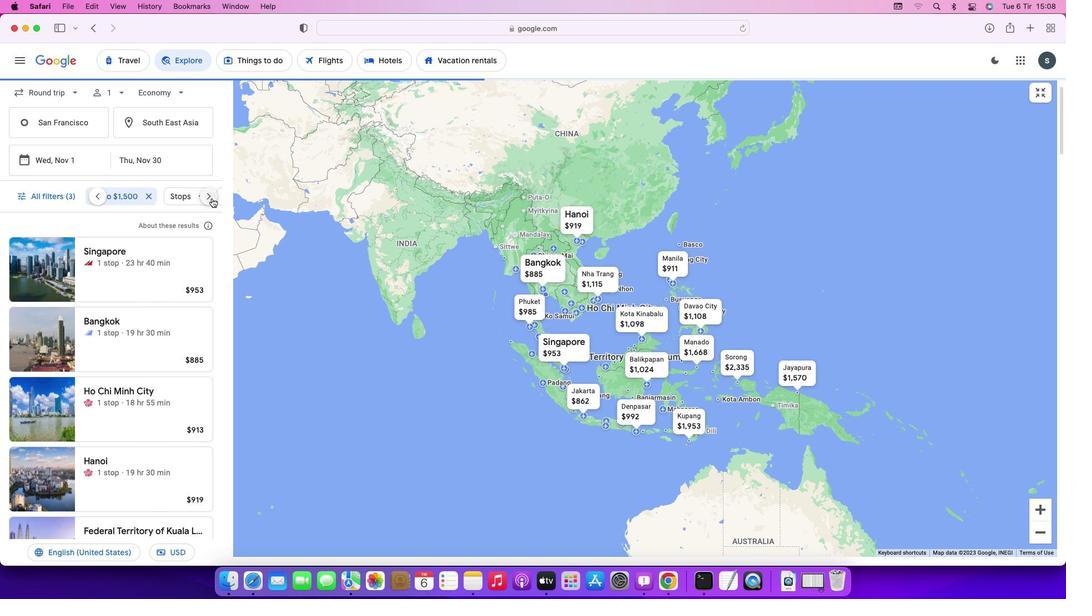 
Action: Mouse moved to (173, 196)
Screenshot: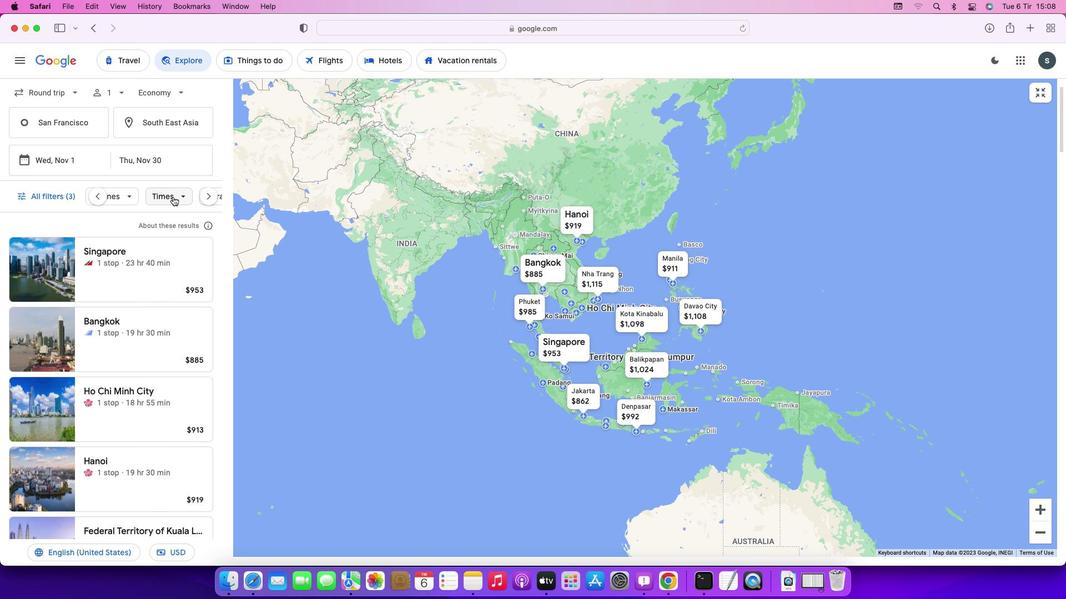 
Action: Mouse pressed left at (173, 196)
Screenshot: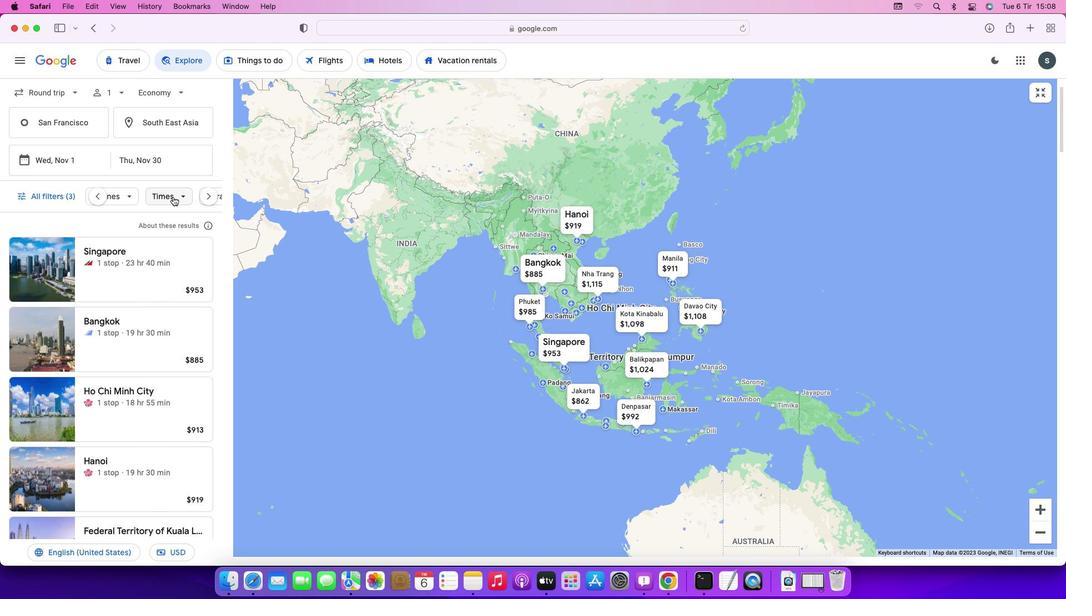
Action: Mouse moved to (164, 307)
Screenshot: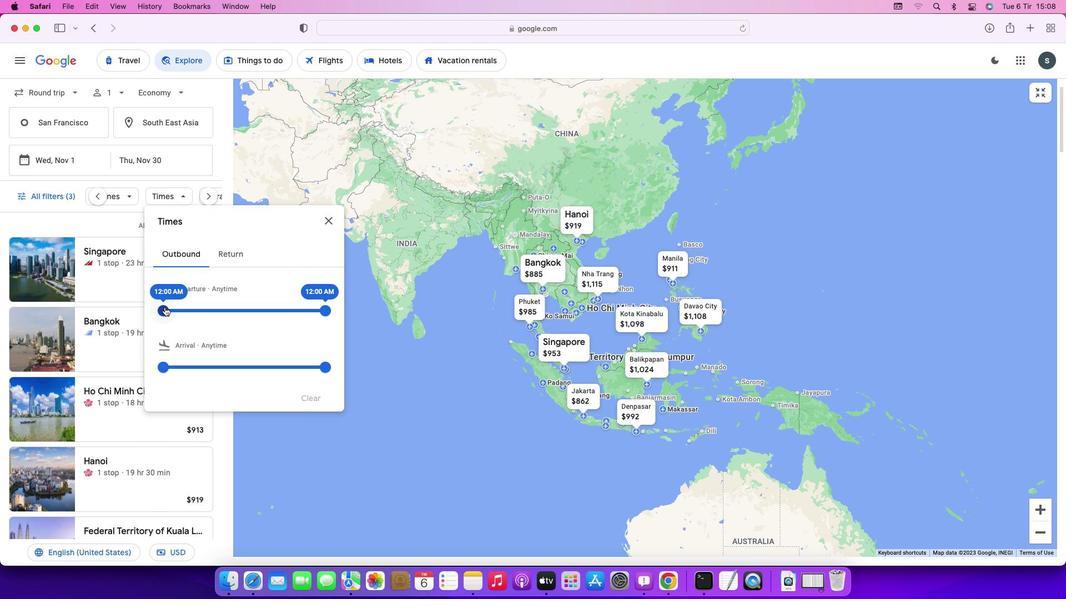 
Action: Mouse pressed left at (164, 307)
Screenshot: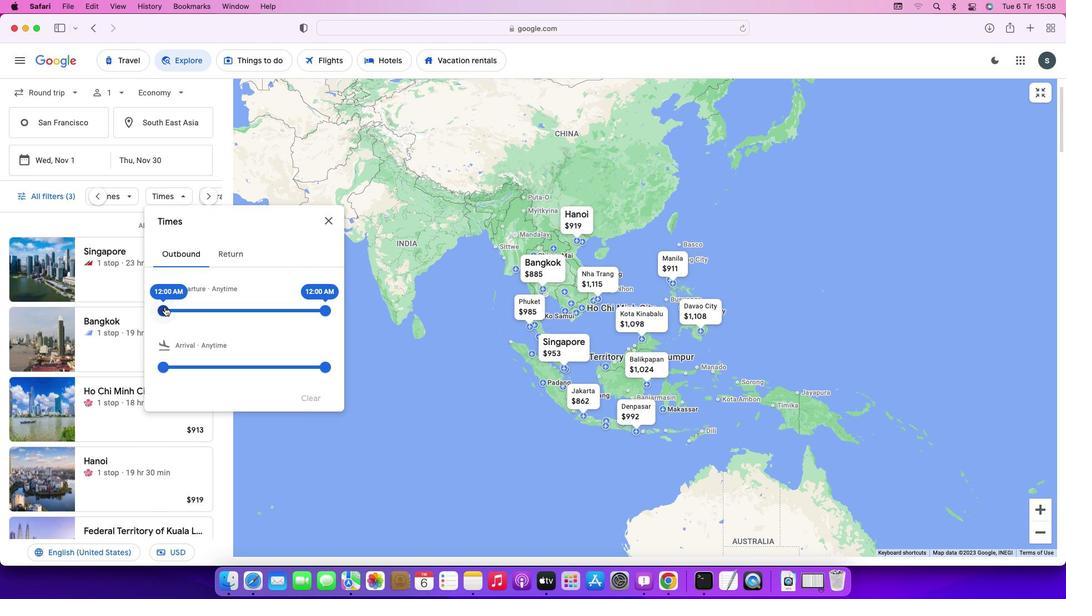 
Action: Mouse moved to (330, 219)
Screenshot: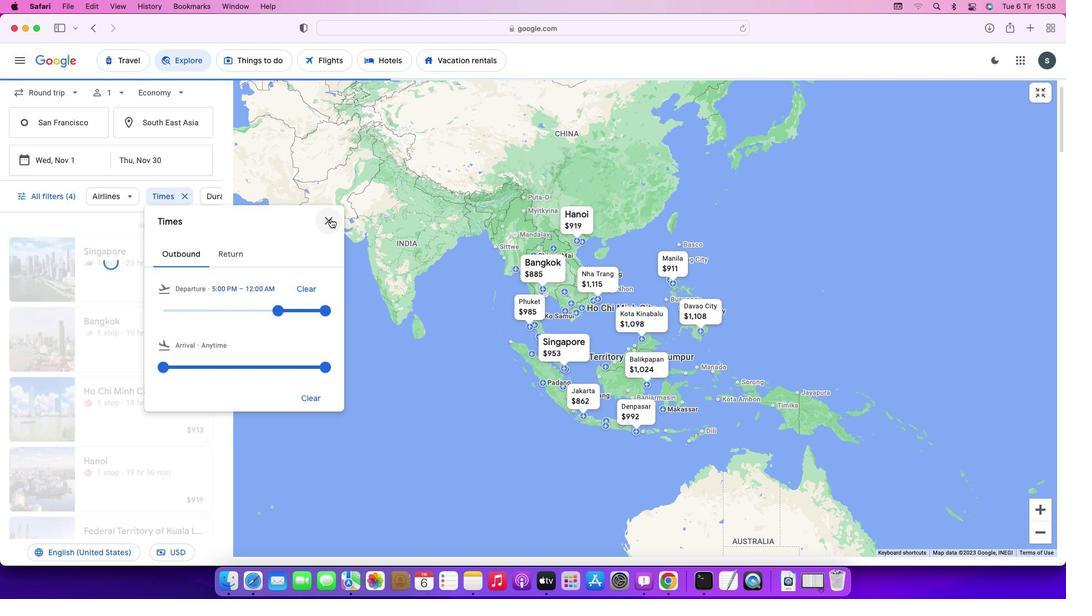 
Action: Mouse pressed left at (330, 219)
Screenshot: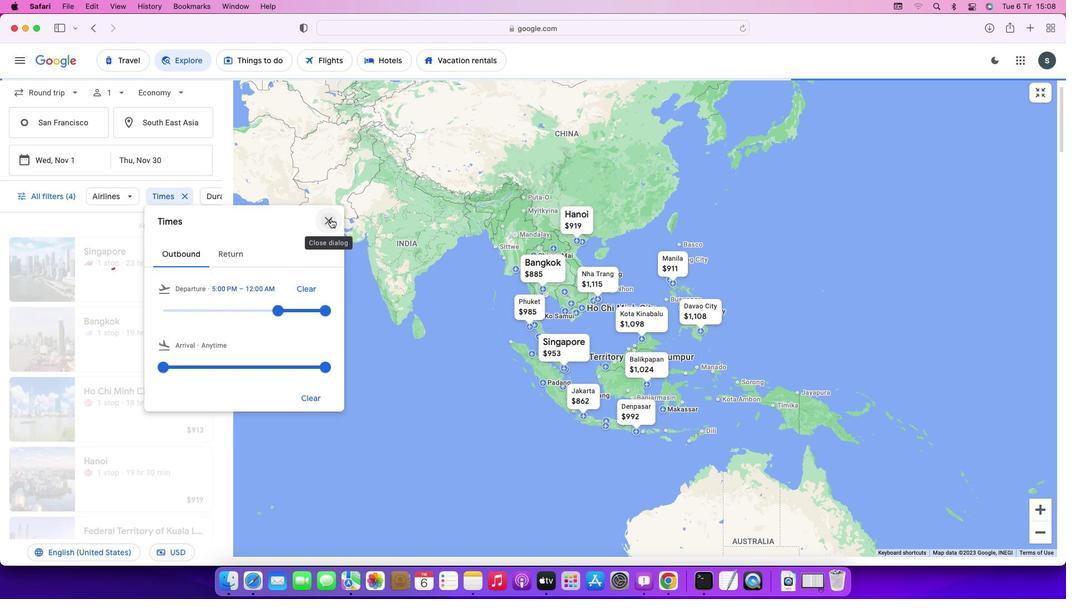 
Action: Mouse moved to (218, 358)
Screenshot: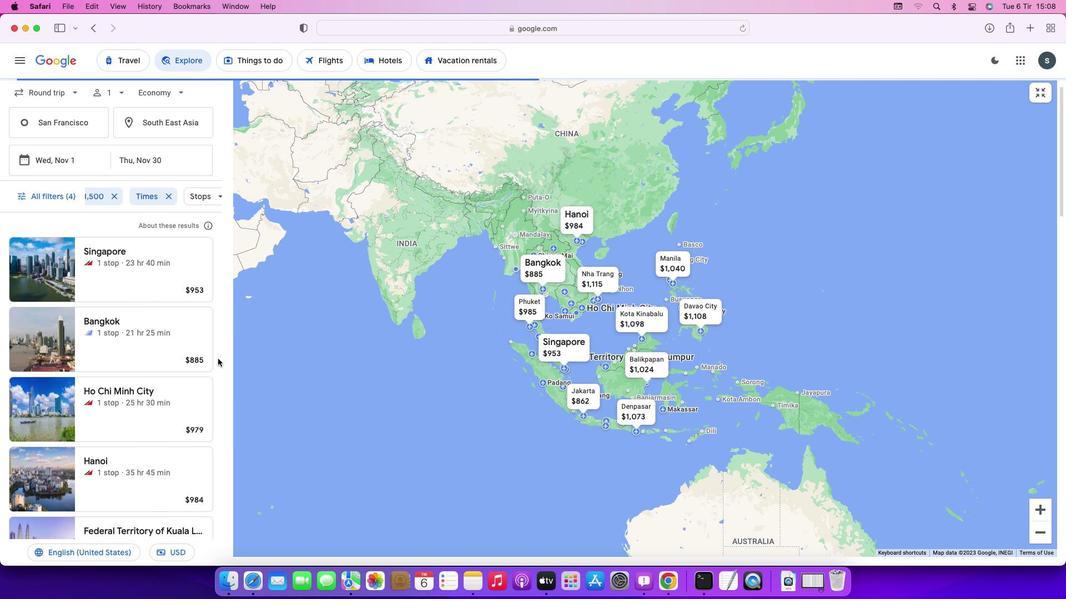 
Action: Mouse scrolled (218, 358) with delta (0, 0)
Screenshot: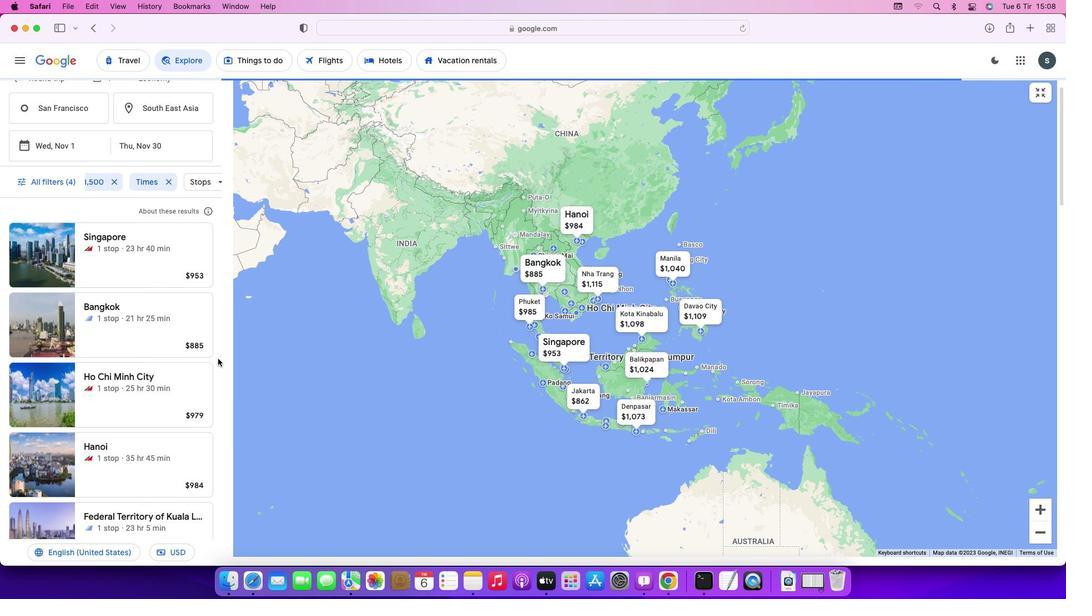 
Action: Mouse scrolled (218, 358) with delta (0, 0)
Screenshot: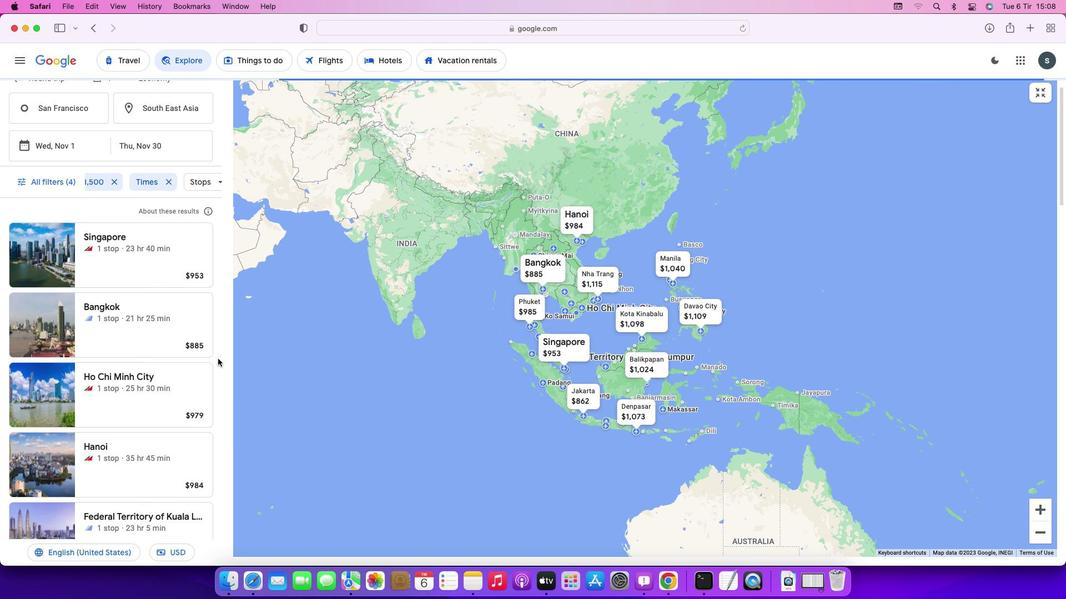 
Action: Mouse scrolled (218, 358) with delta (0, 0)
Screenshot: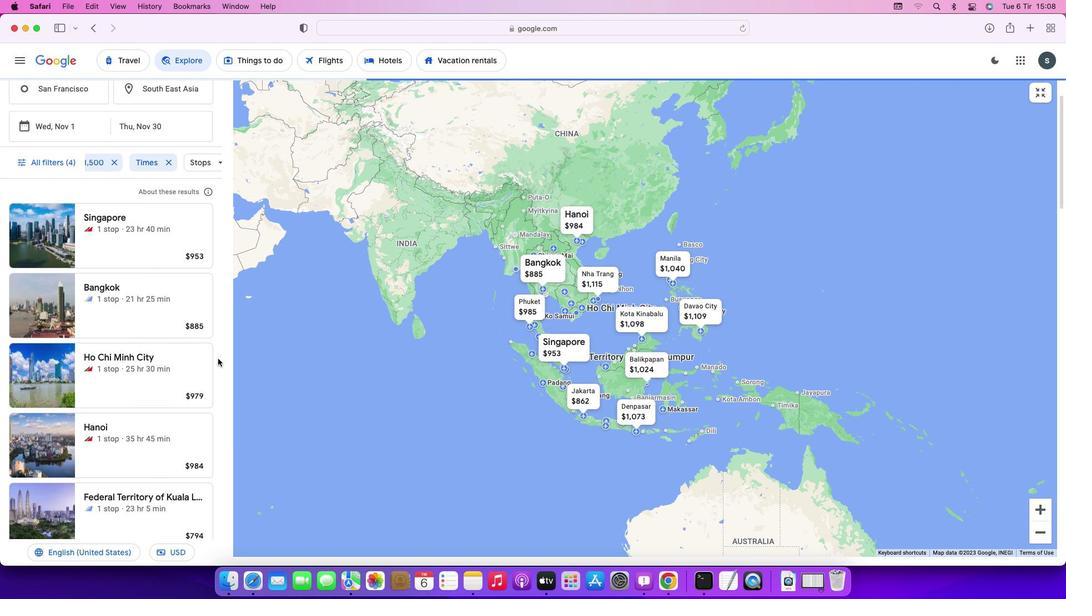 
Action: Mouse scrolled (218, 358) with delta (0, 0)
Screenshot: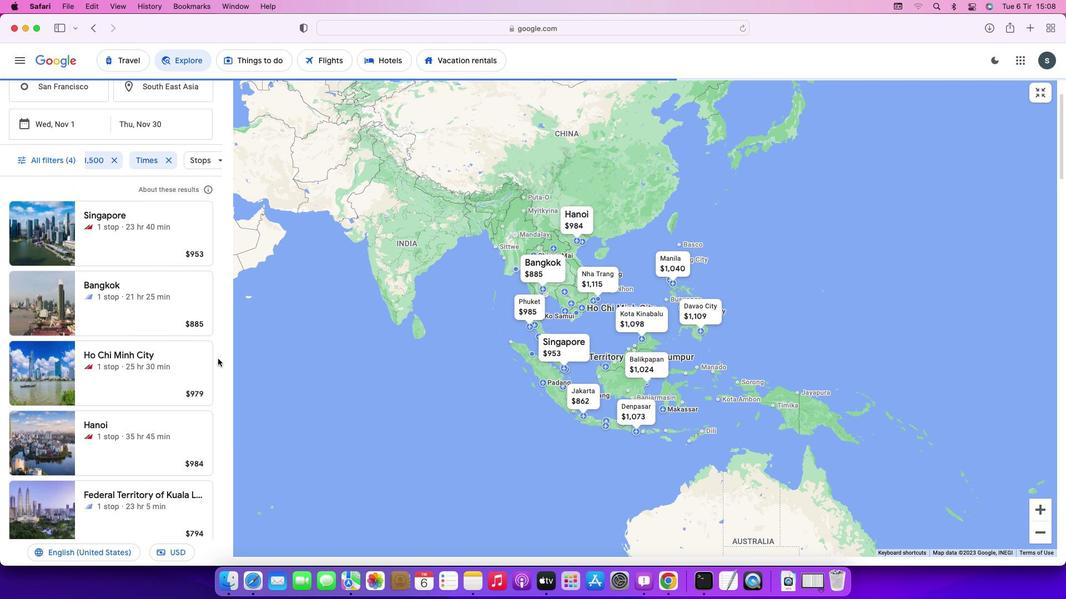 
Action: Mouse scrolled (218, 358) with delta (0, 0)
Screenshot: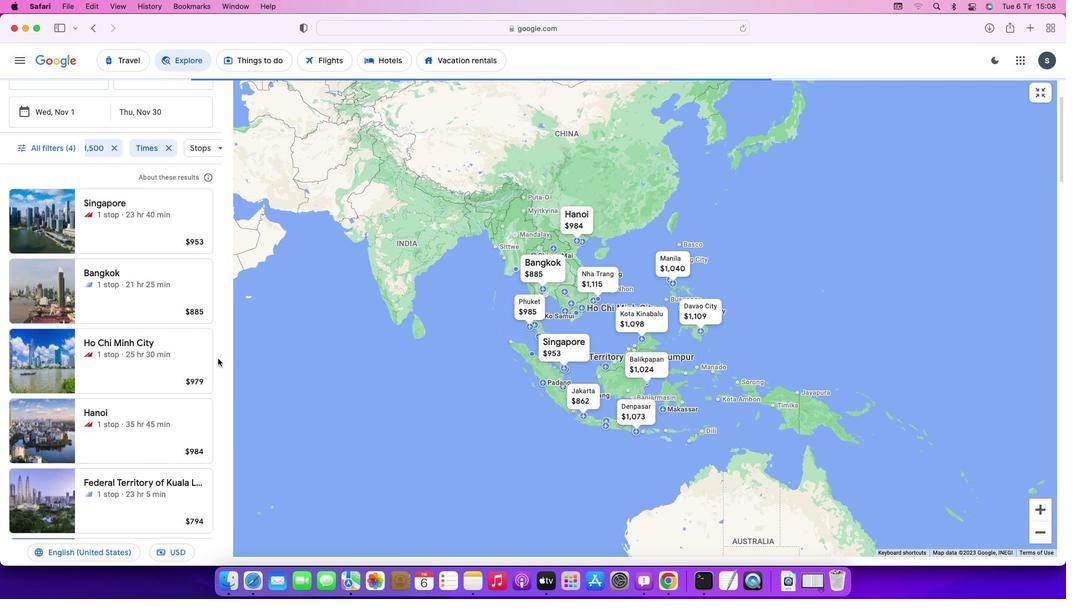 
Action: Mouse moved to (177, 419)
Screenshot: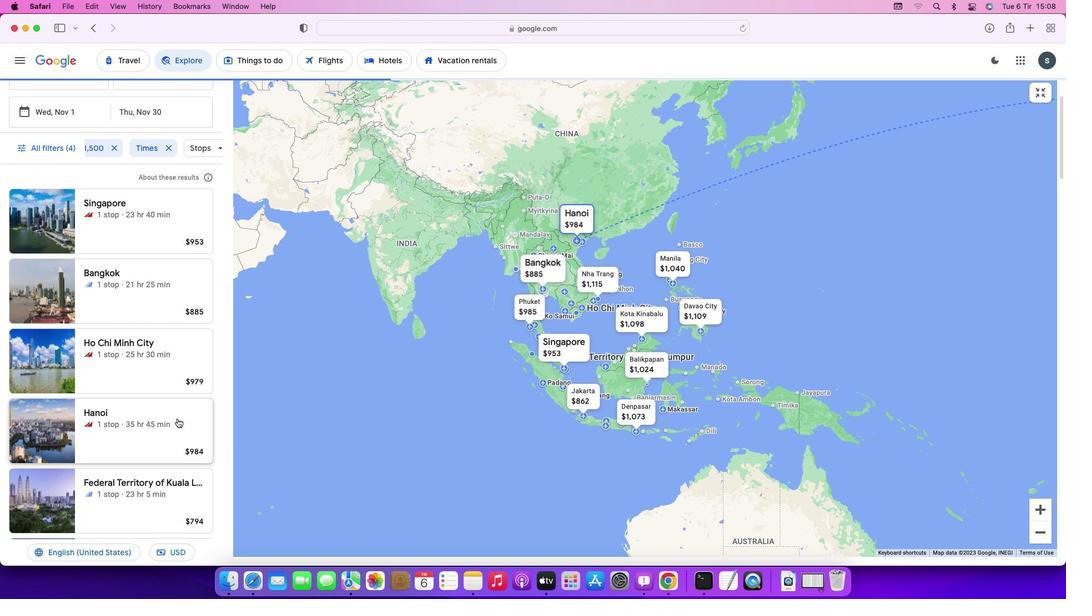 
Action: Mouse pressed left at (177, 419)
Screenshot: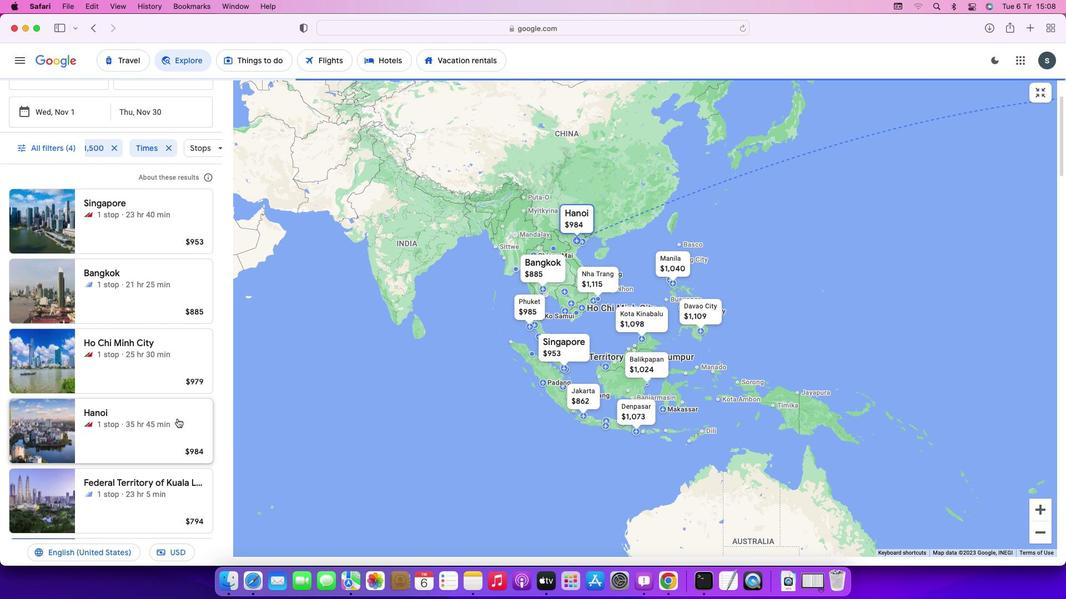 
Action: Mouse moved to (158, 387)
Screenshot: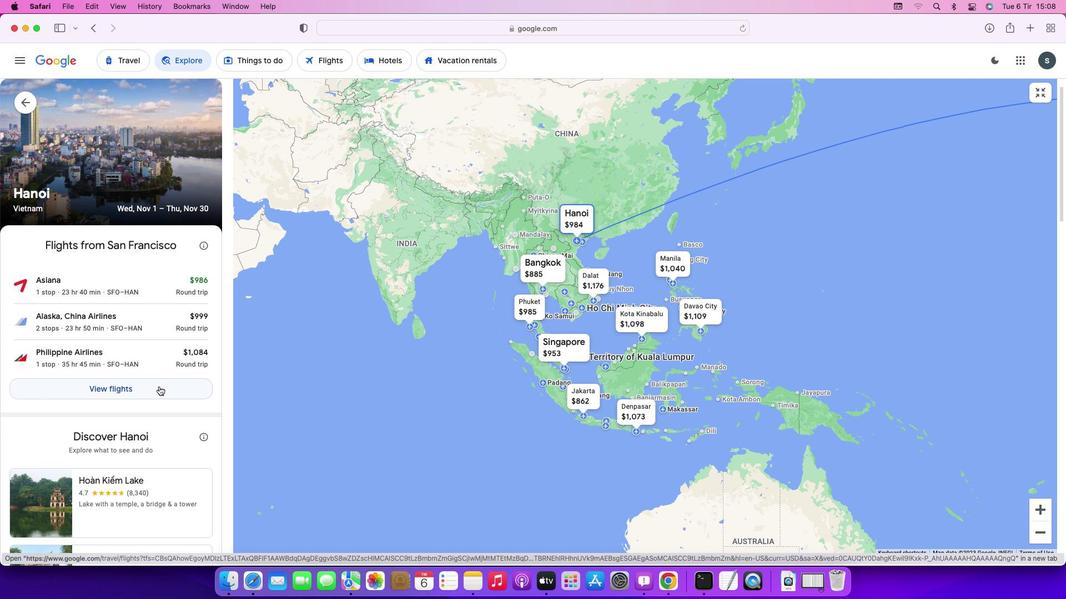 
Action: Mouse pressed left at (158, 387)
Screenshot: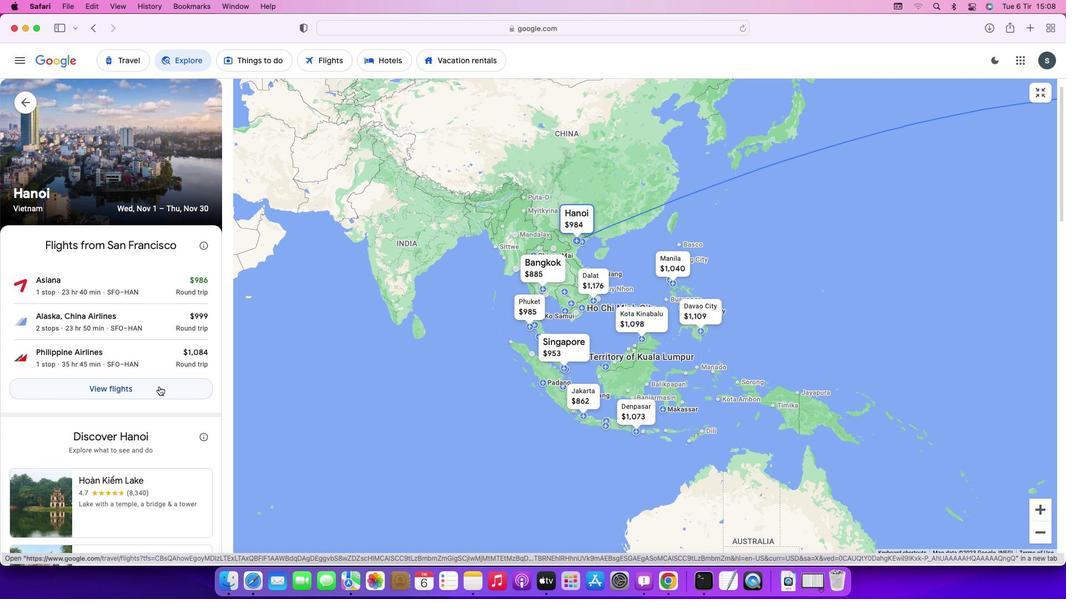 
Action: Mouse moved to (794, 275)
Screenshot: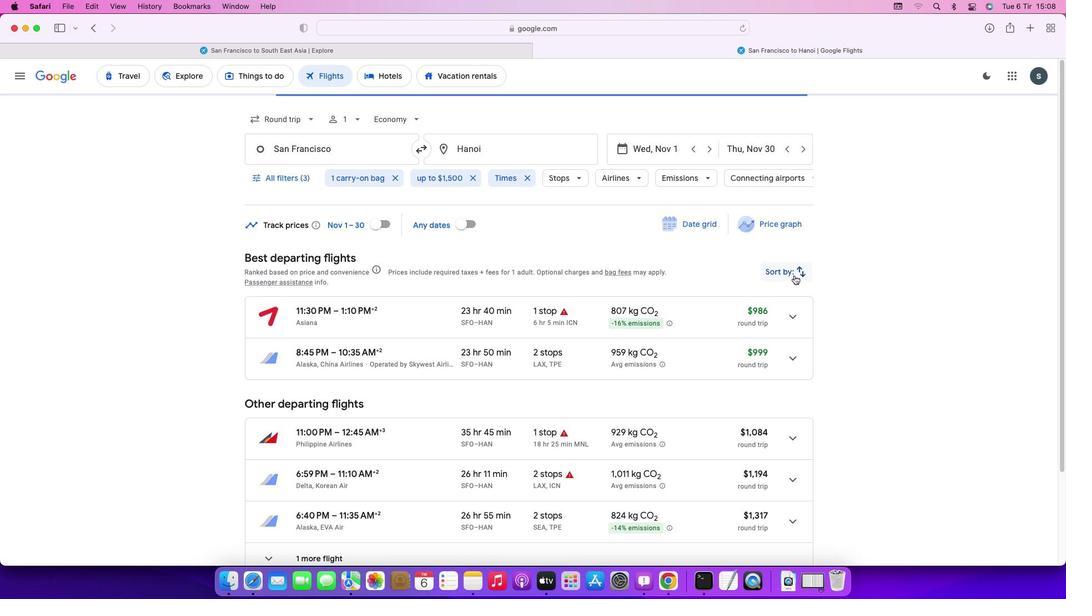 
Action: Mouse pressed left at (794, 275)
Screenshot: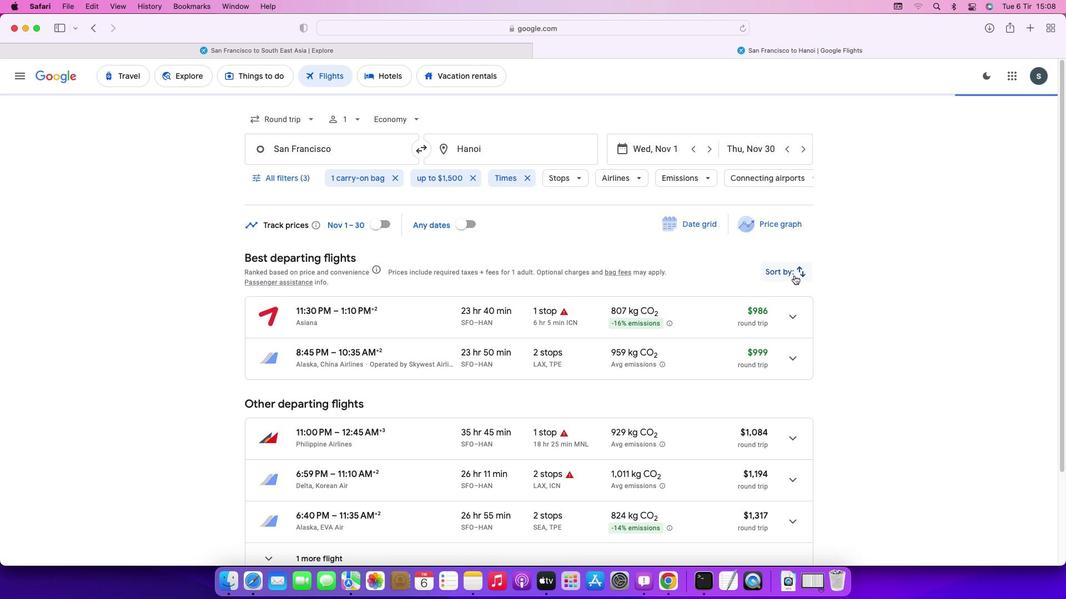 
Action: Mouse moved to (775, 337)
Screenshot: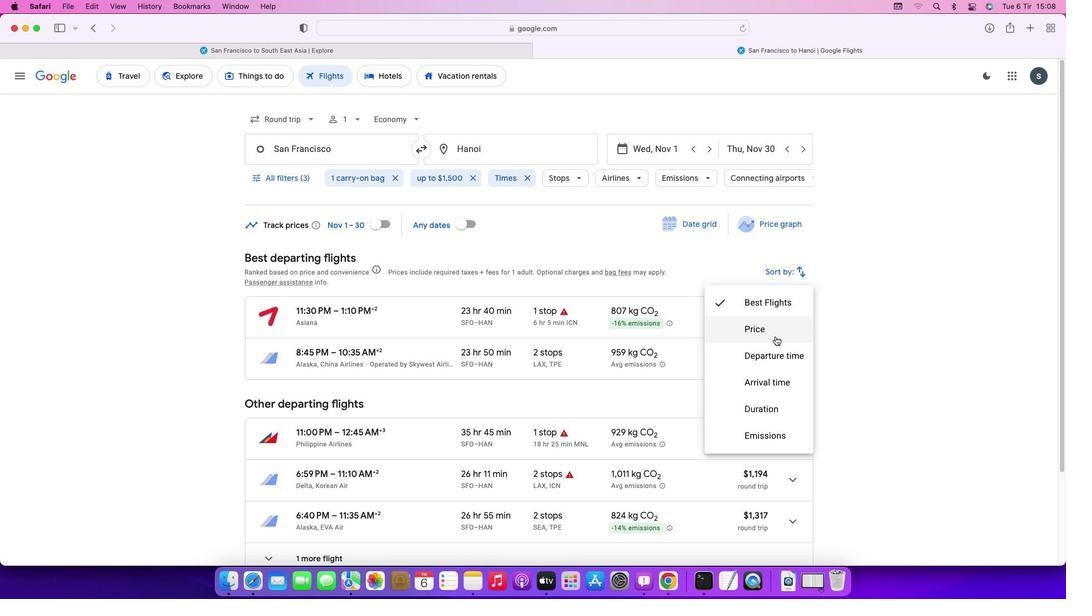 
Action: Mouse pressed left at (775, 337)
Screenshot: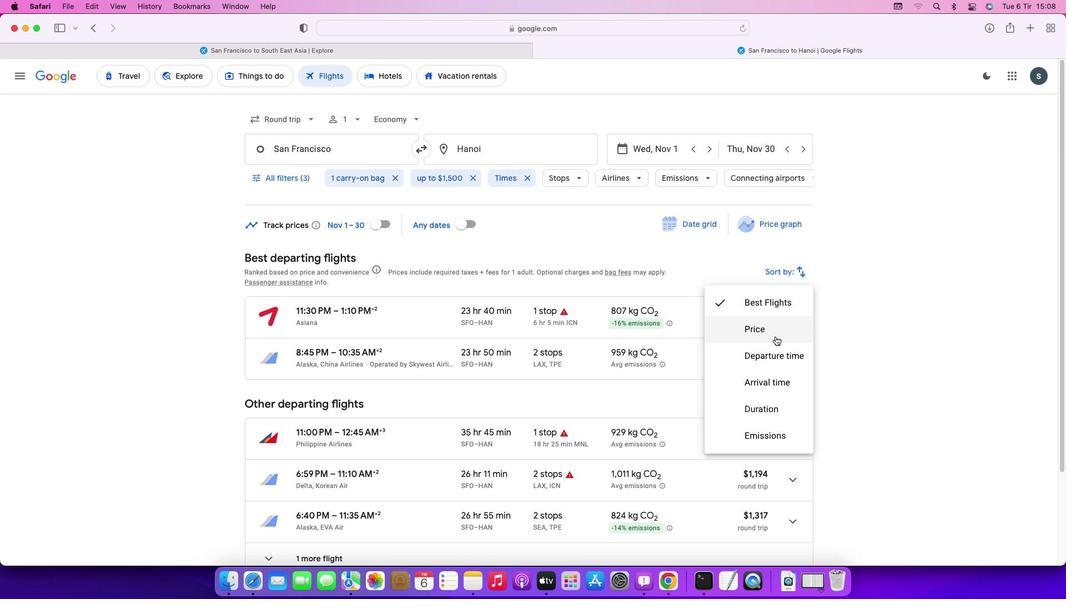
Action: Mouse moved to (847, 372)
Screenshot: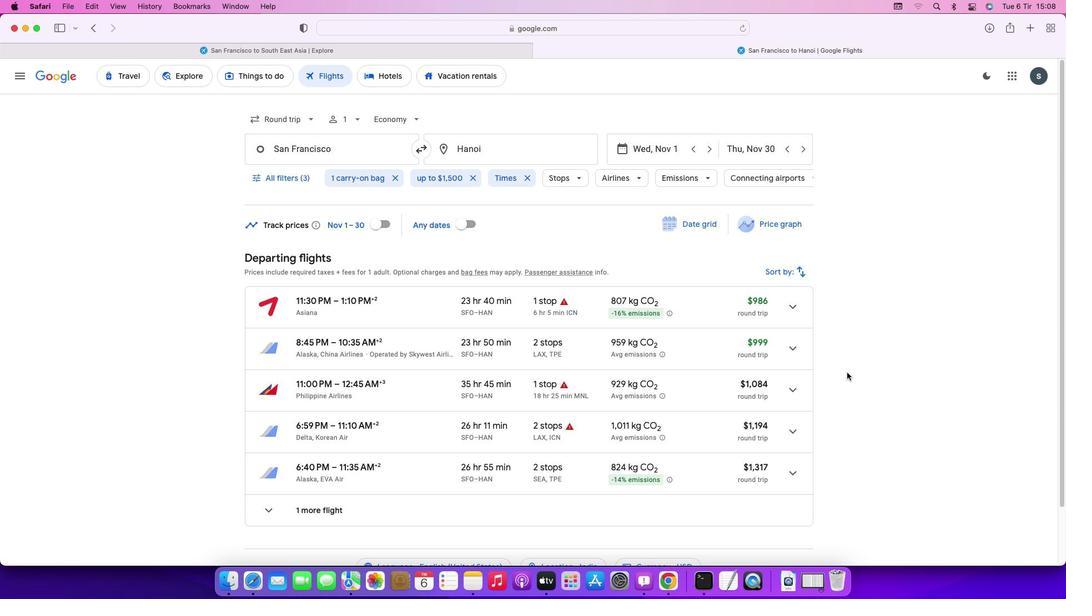 
